 Task: Look for space in San Giorgio a Cremano, Italy from 9th June, 2023 to 16th June, 2023 for 2 adults in price range Rs.8000 to Rs.16000. Place can be entire place with 2 bedrooms having 2 beds and 1 bathroom. Property type can be house, flat, guest house. Booking option can be shelf check-in. Required host language is English.
Action: Mouse moved to (462, 109)
Screenshot: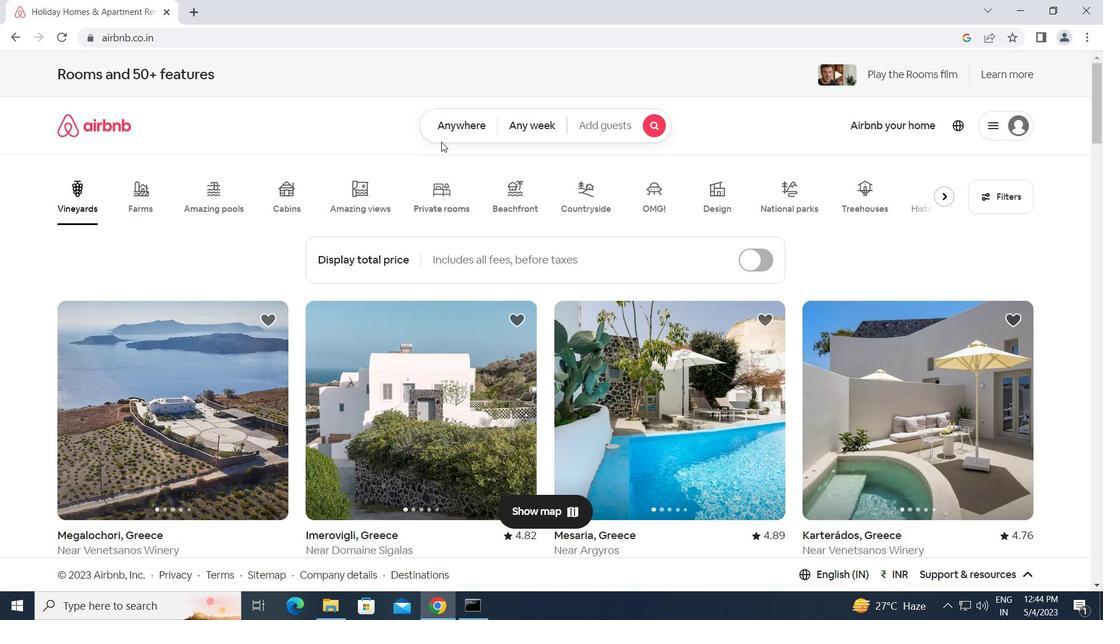 
Action: Mouse pressed left at (462, 109)
Screenshot: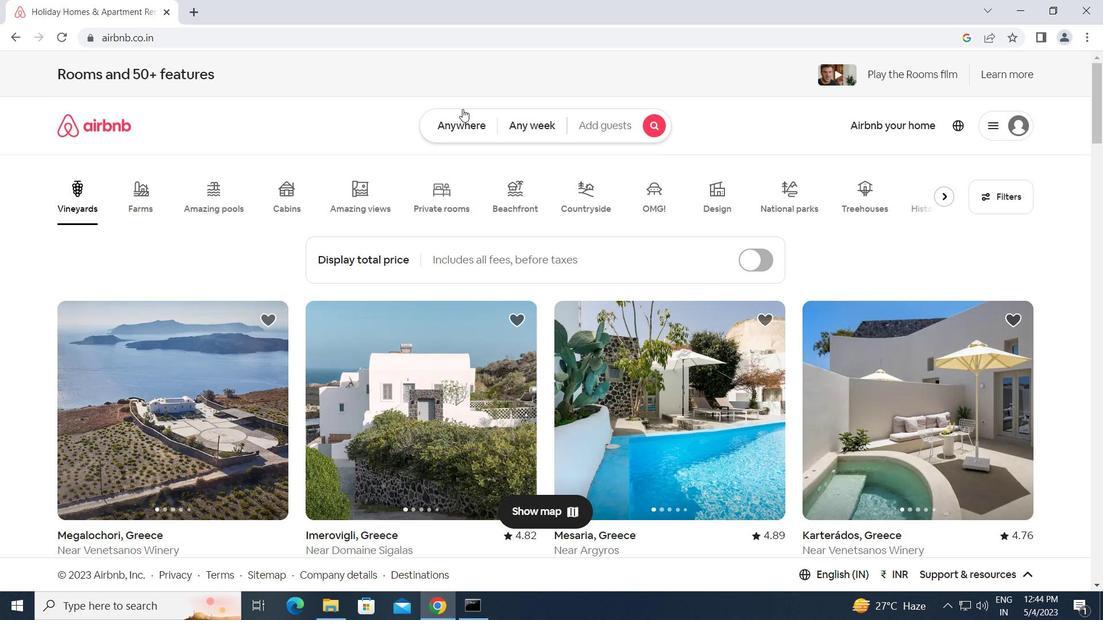 
Action: Mouse moved to (374, 172)
Screenshot: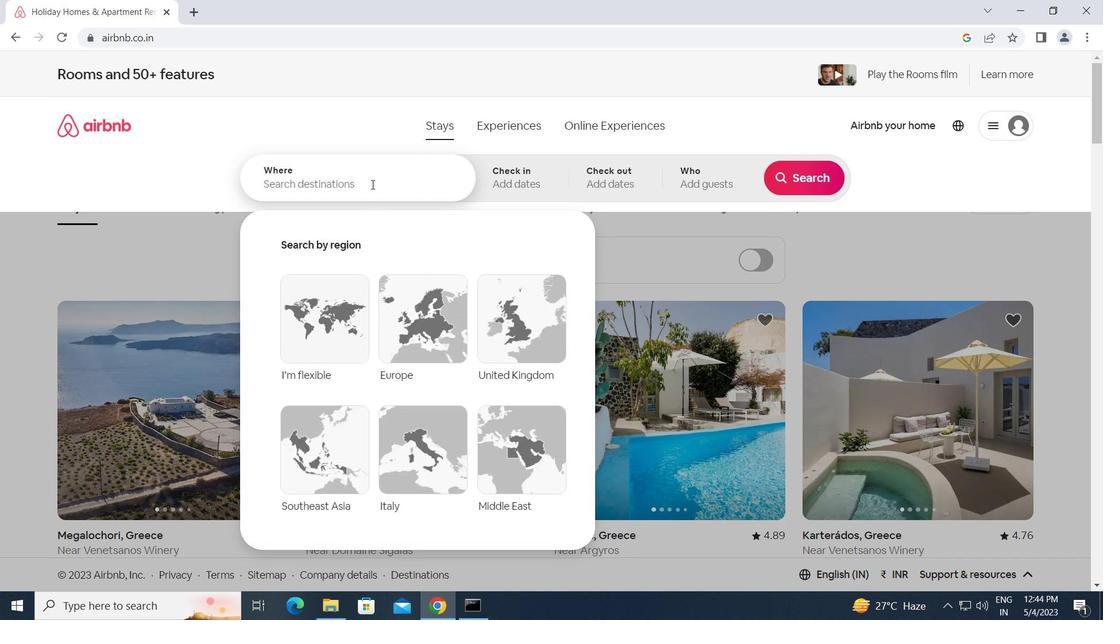
Action: Mouse pressed left at (374, 172)
Screenshot: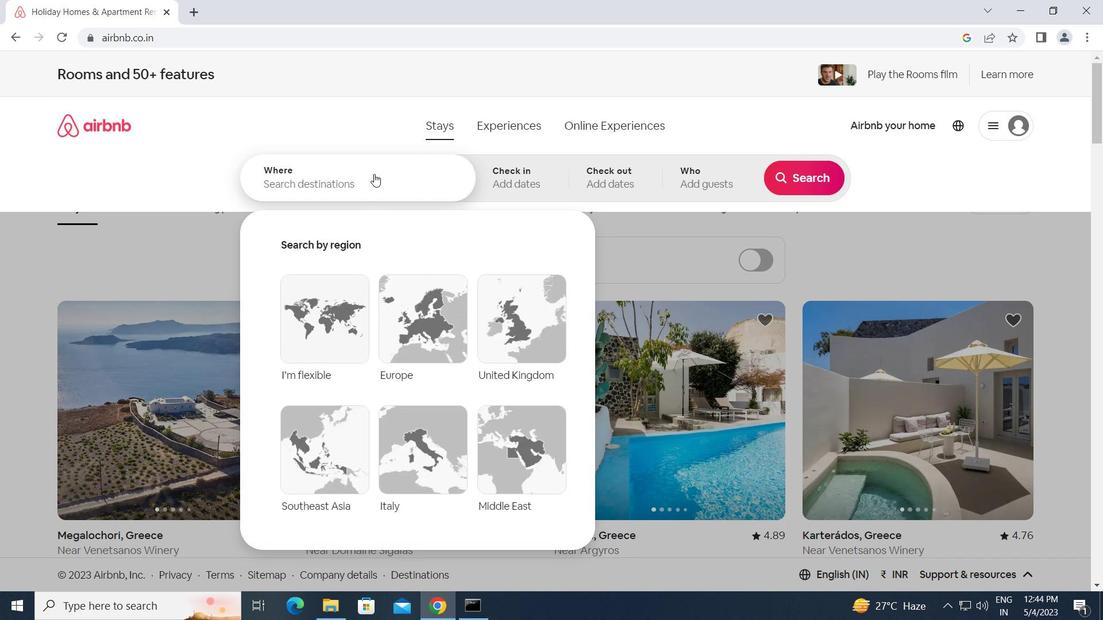
Action: Key pressed s<Key.caps_lock>an<Key.space><Key.caps_lock>g<Key.caps_lock>iorgio<Key.space>a<Key.space><Key.caps_lock>c<Key.caps_lock>remano,<Key.space><Key.caps_lock>i<Key.caps_lock>
Screenshot: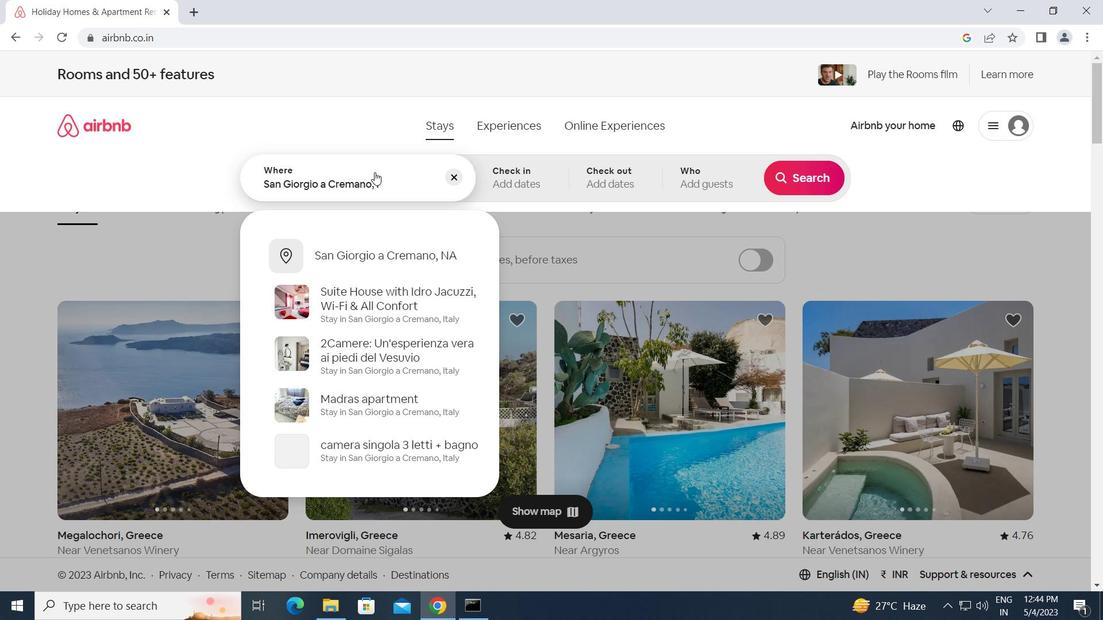 
Action: Mouse moved to (778, 178)
Screenshot: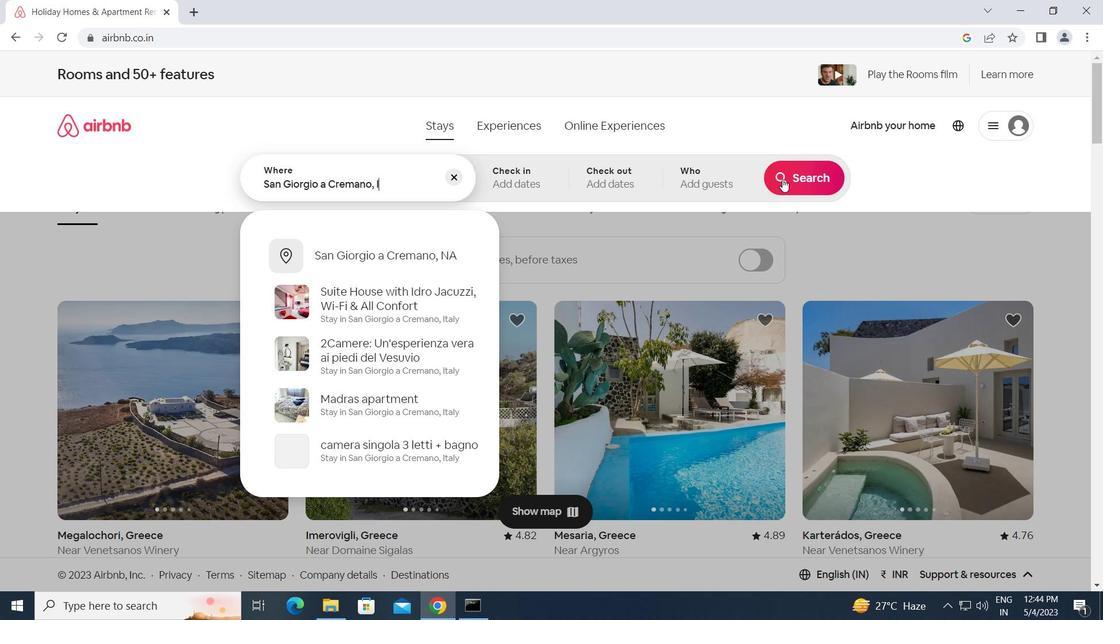 
Action: Key pressed taly<Key.enter>
Screenshot: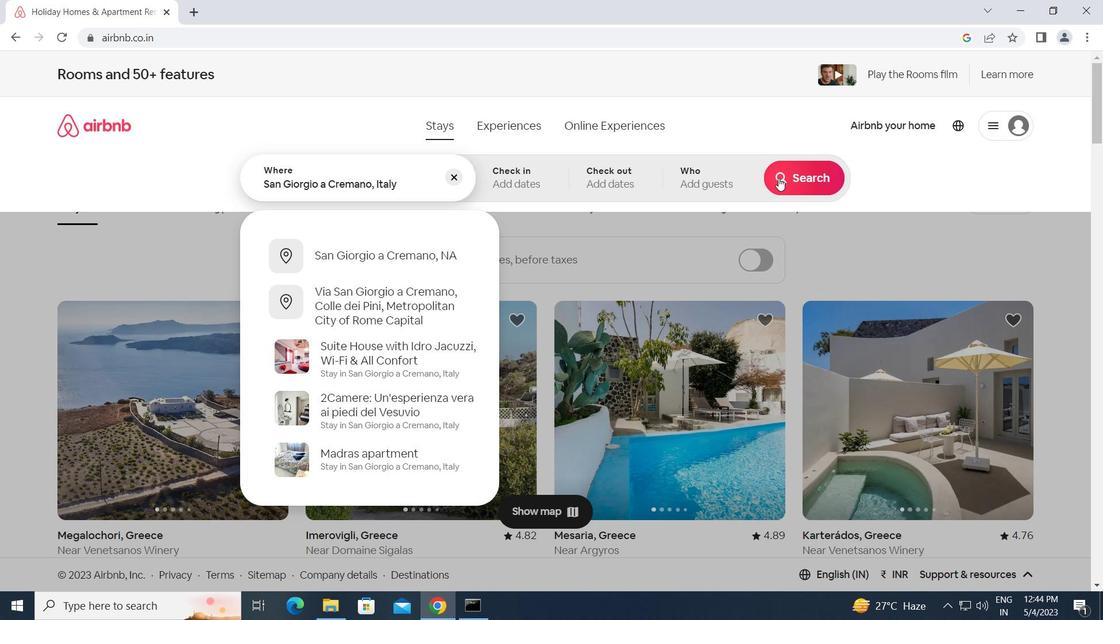 
Action: Mouse moved to (753, 390)
Screenshot: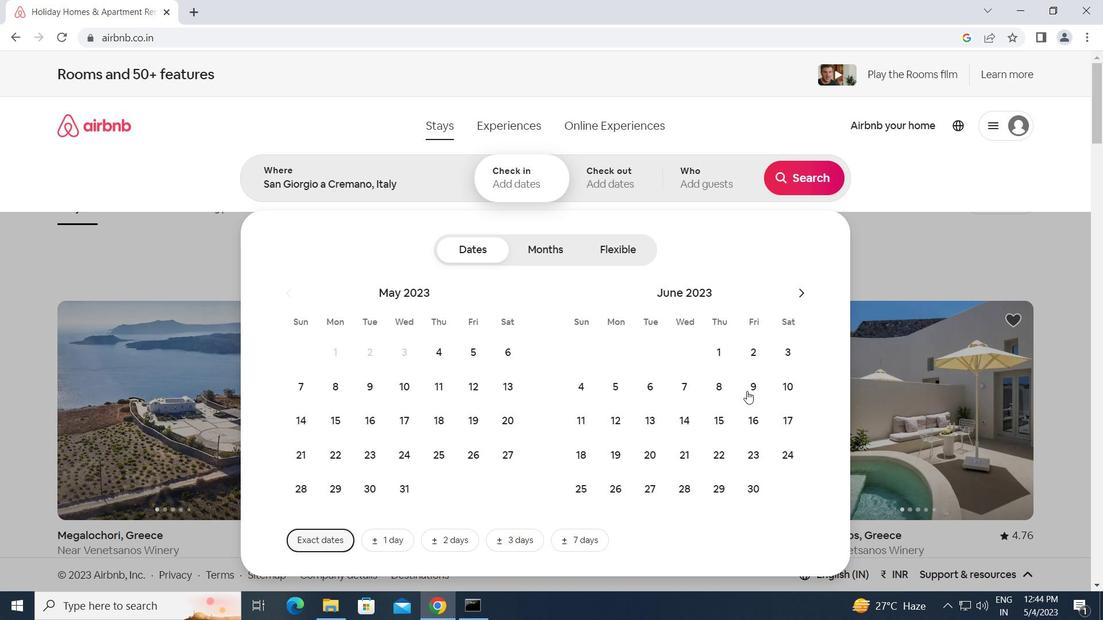 
Action: Mouse pressed left at (753, 390)
Screenshot: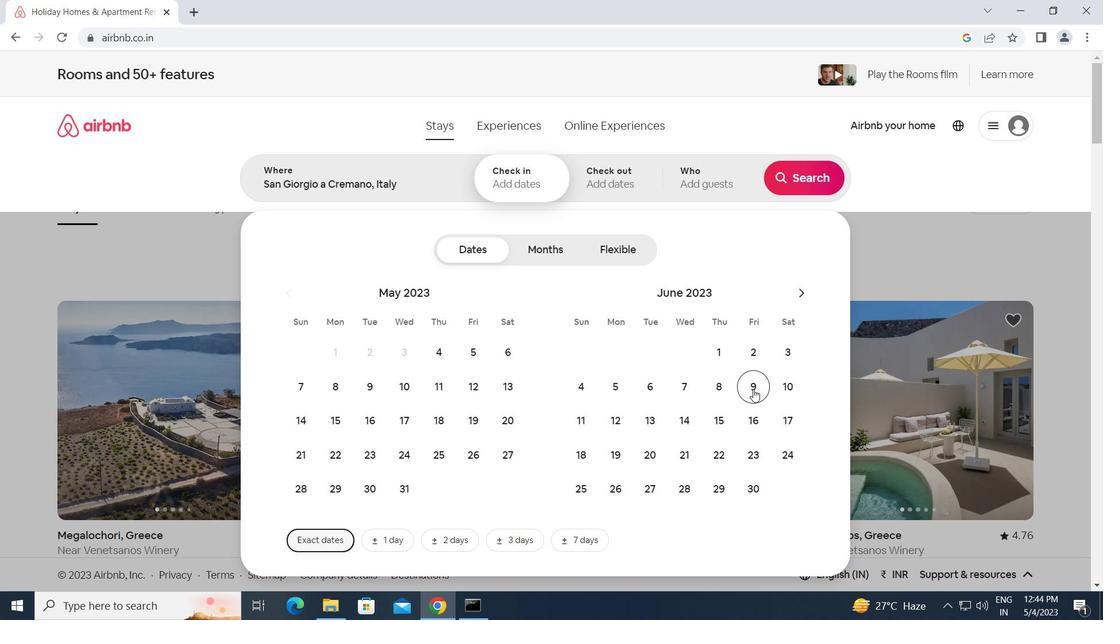 
Action: Mouse moved to (749, 418)
Screenshot: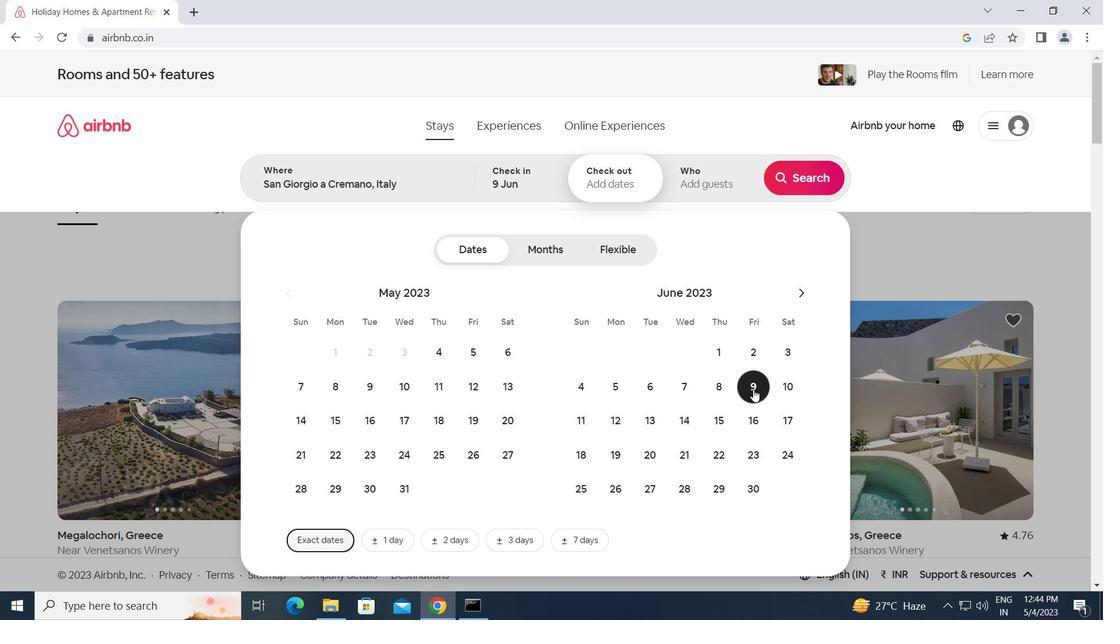
Action: Mouse pressed left at (749, 418)
Screenshot: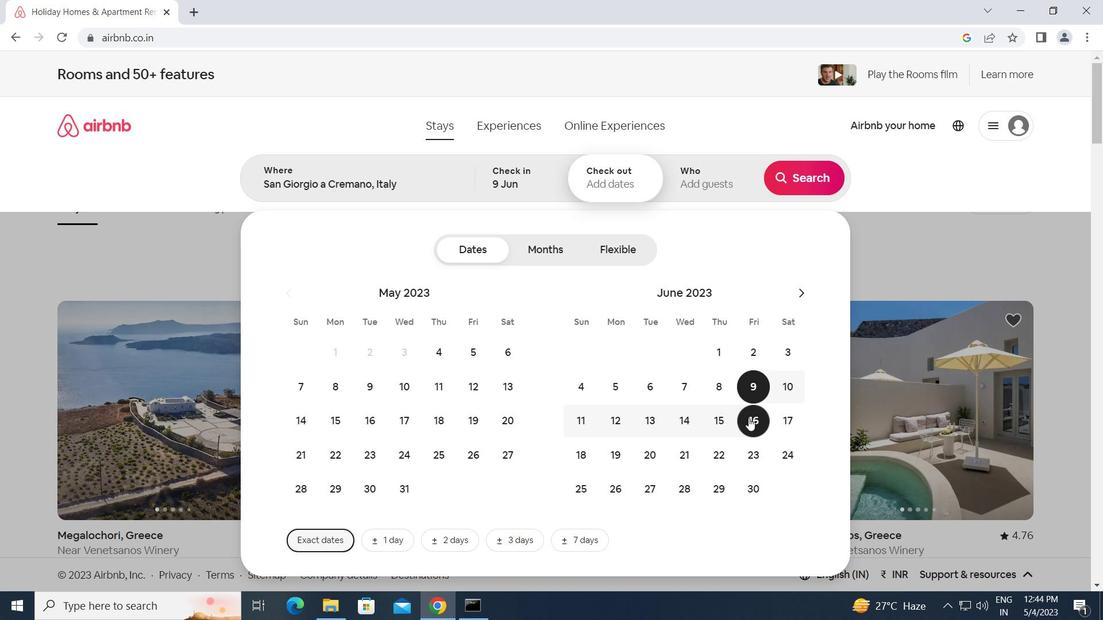 
Action: Mouse moved to (731, 176)
Screenshot: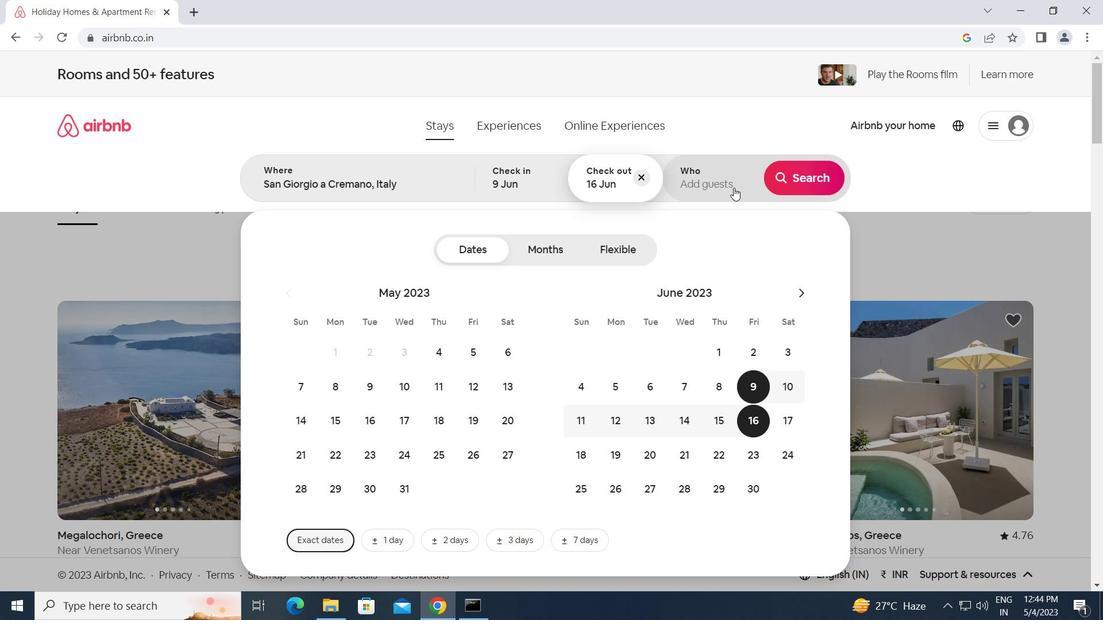 
Action: Mouse pressed left at (731, 176)
Screenshot: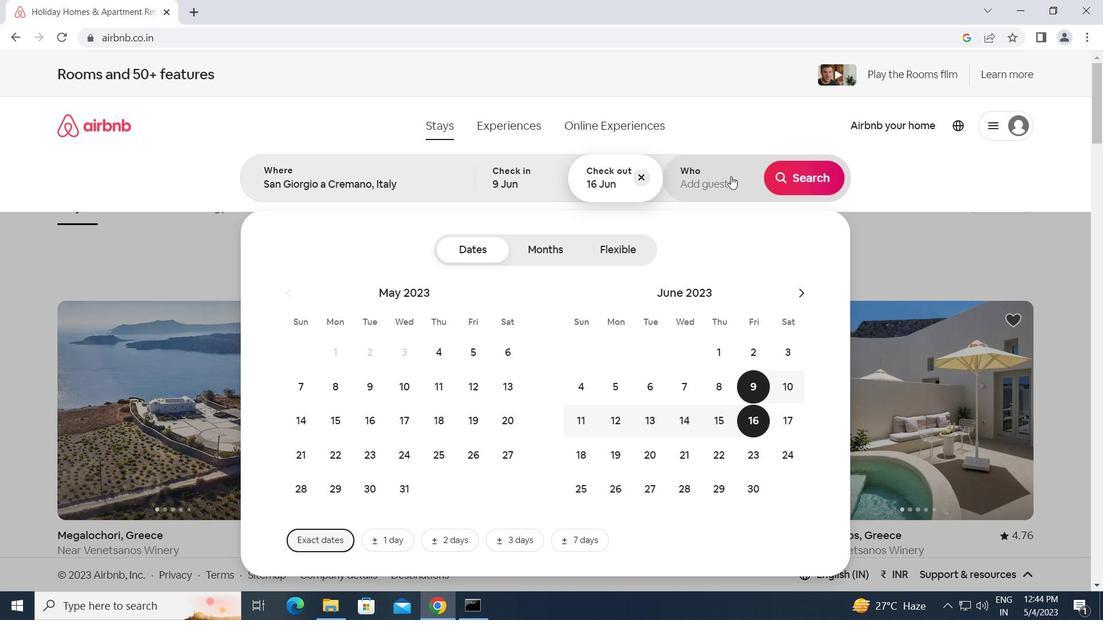 
Action: Mouse moved to (803, 254)
Screenshot: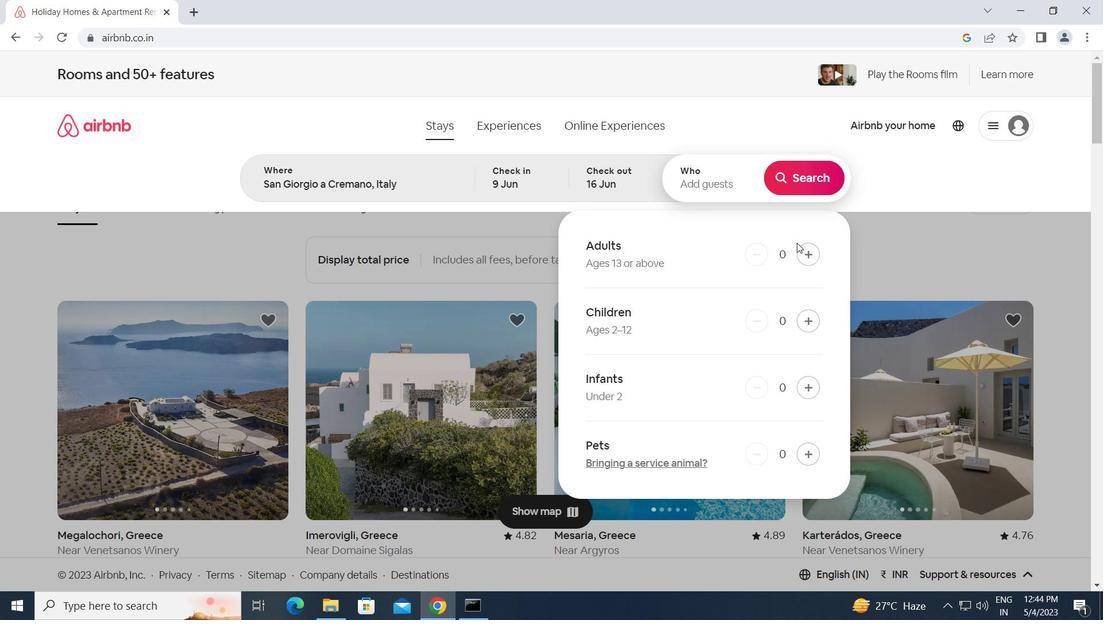 
Action: Mouse pressed left at (803, 254)
Screenshot: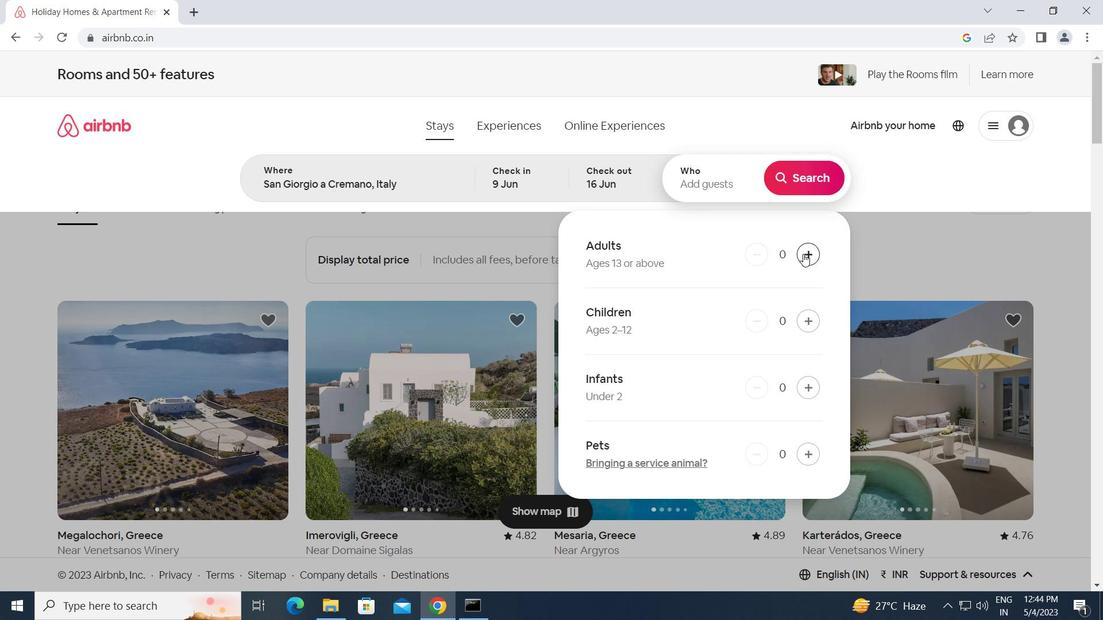 
Action: Mouse pressed left at (803, 254)
Screenshot: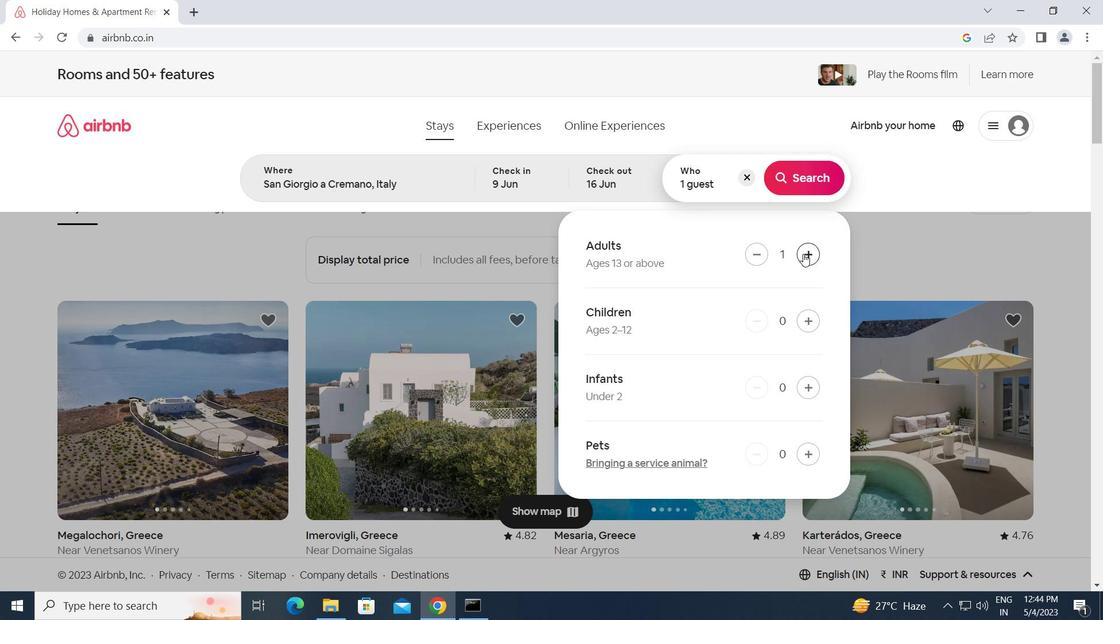 
Action: Mouse moved to (809, 178)
Screenshot: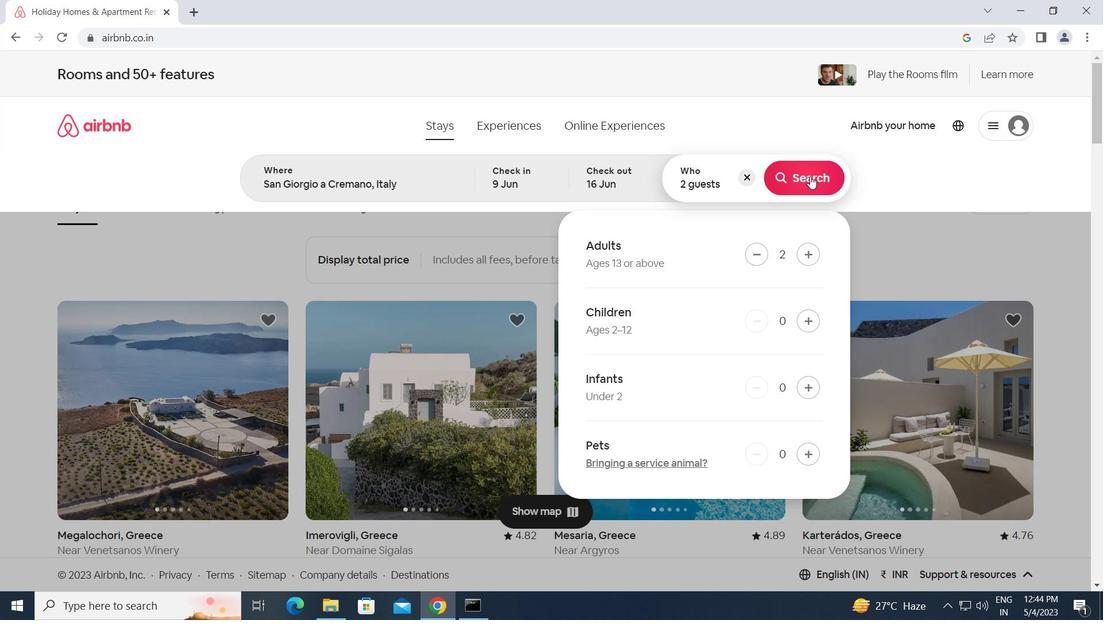 
Action: Mouse pressed left at (809, 178)
Screenshot: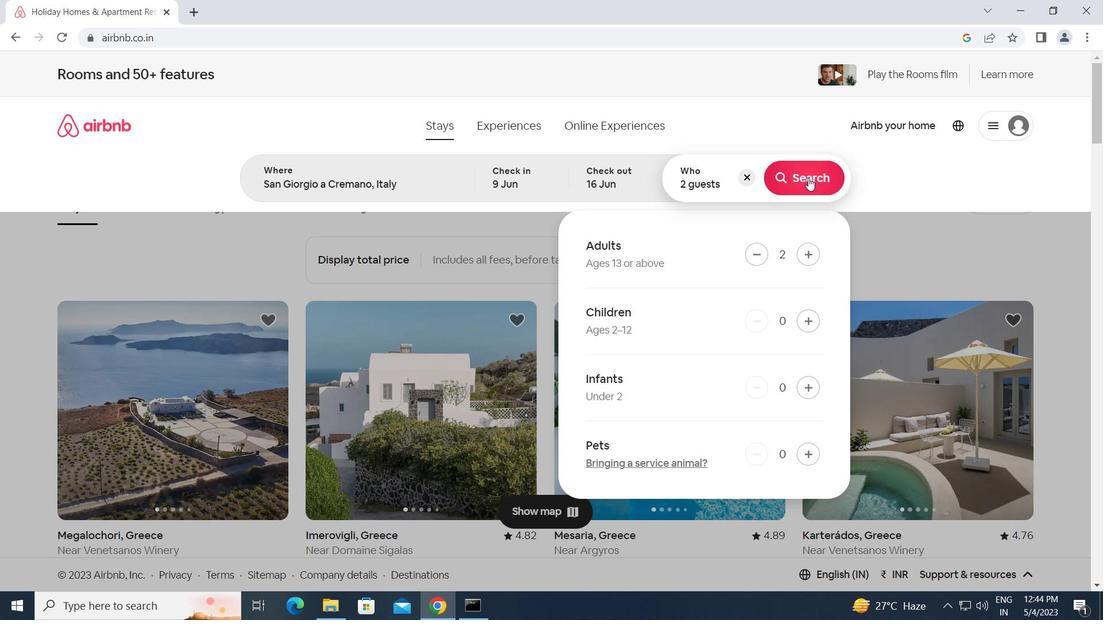
Action: Mouse moved to (1044, 139)
Screenshot: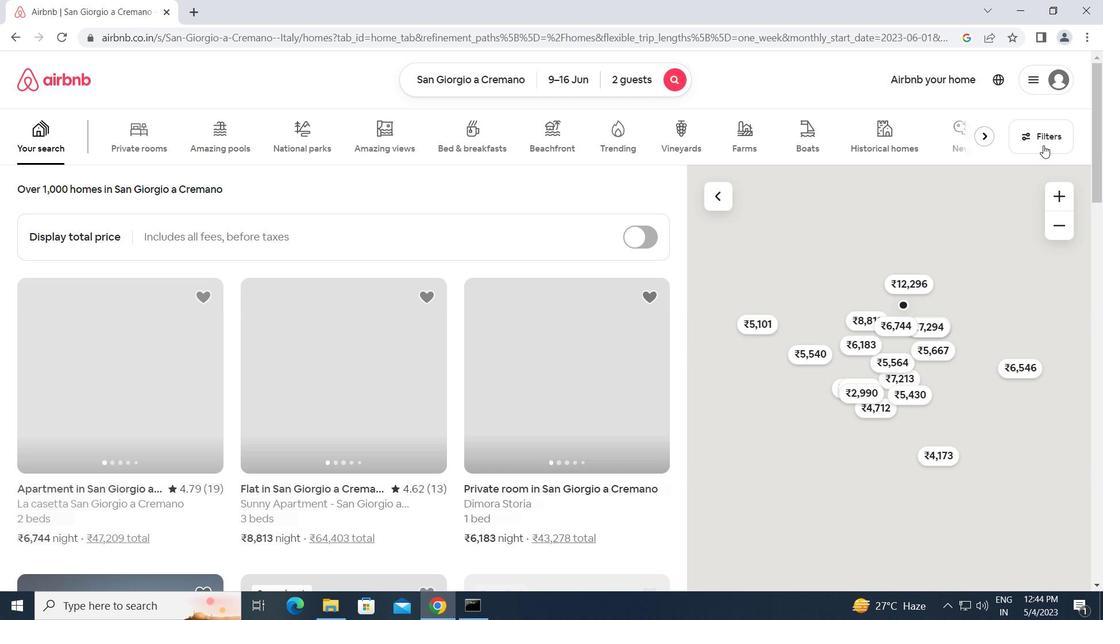 
Action: Mouse pressed left at (1044, 139)
Screenshot: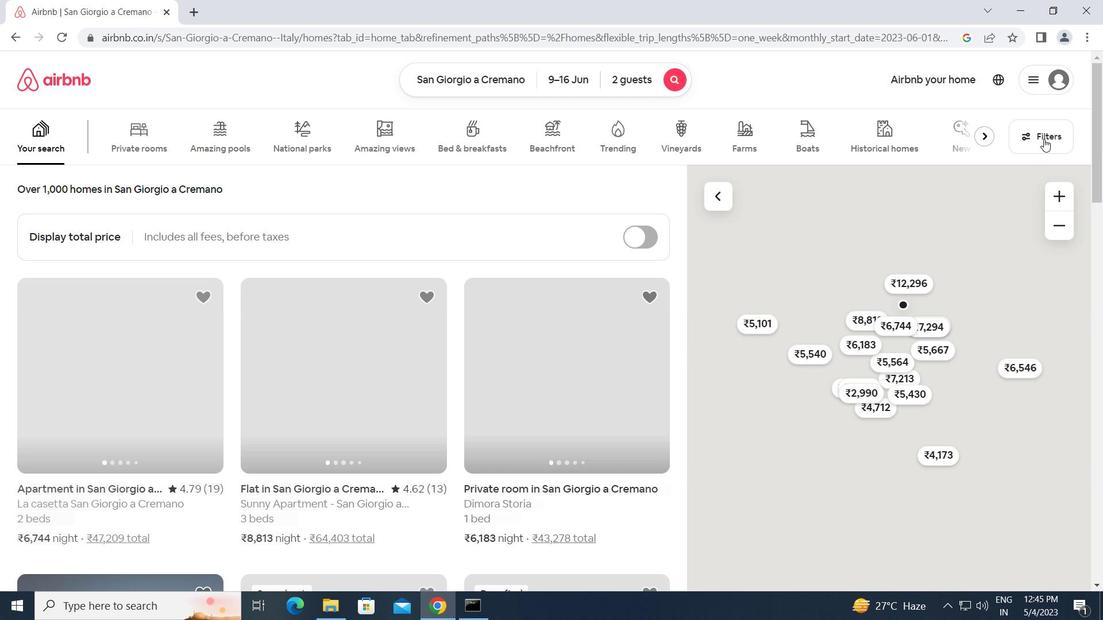 
Action: Mouse moved to (374, 322)
Screenshot: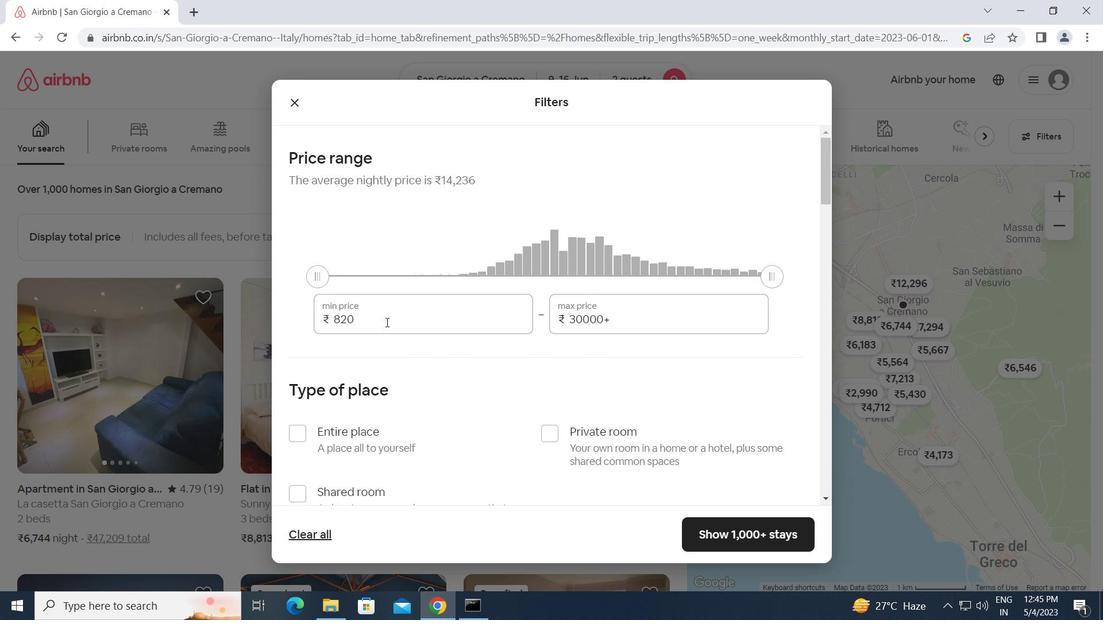 
Action: Mouse pressed left at (374, 322)
Screenshot: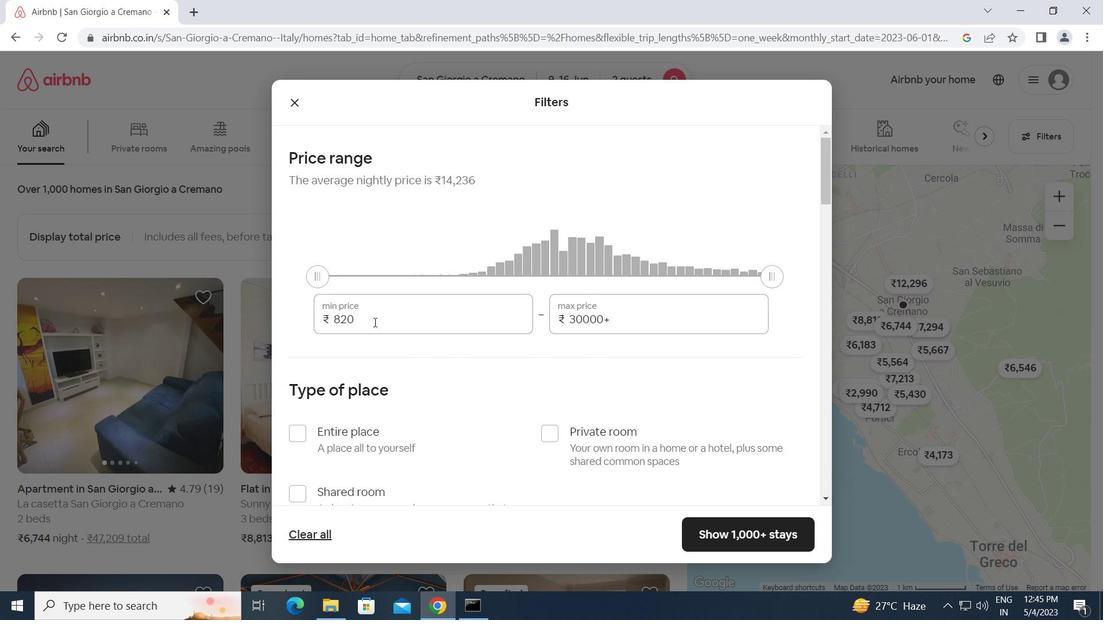 
Action: Mouse moved to (312, 320)
Screenshot: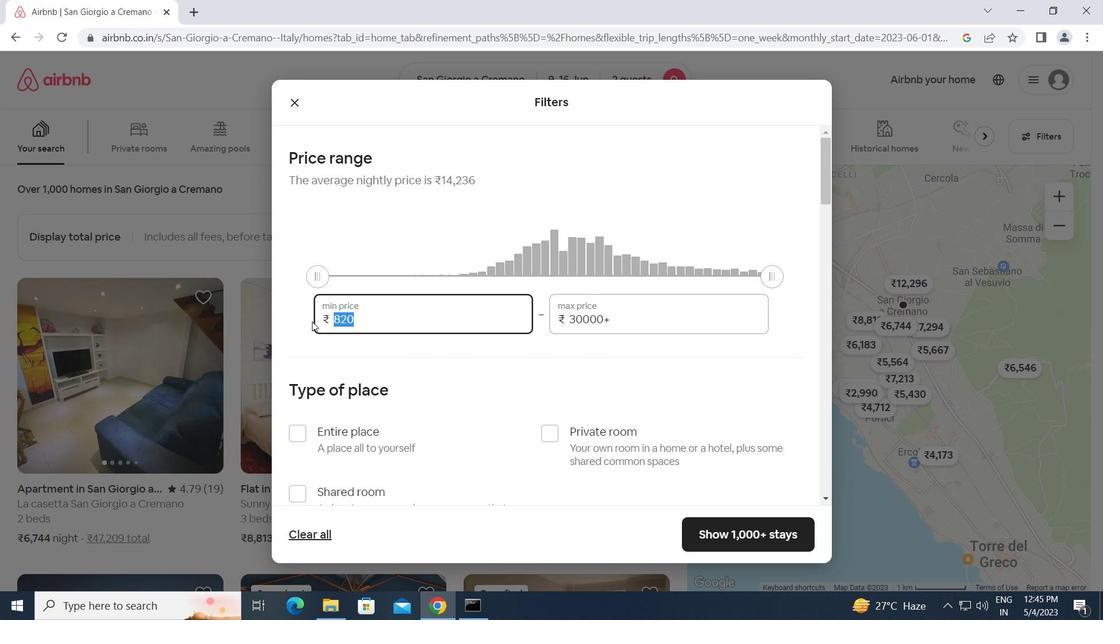 
Action: Key pressed 8000
Screenshot: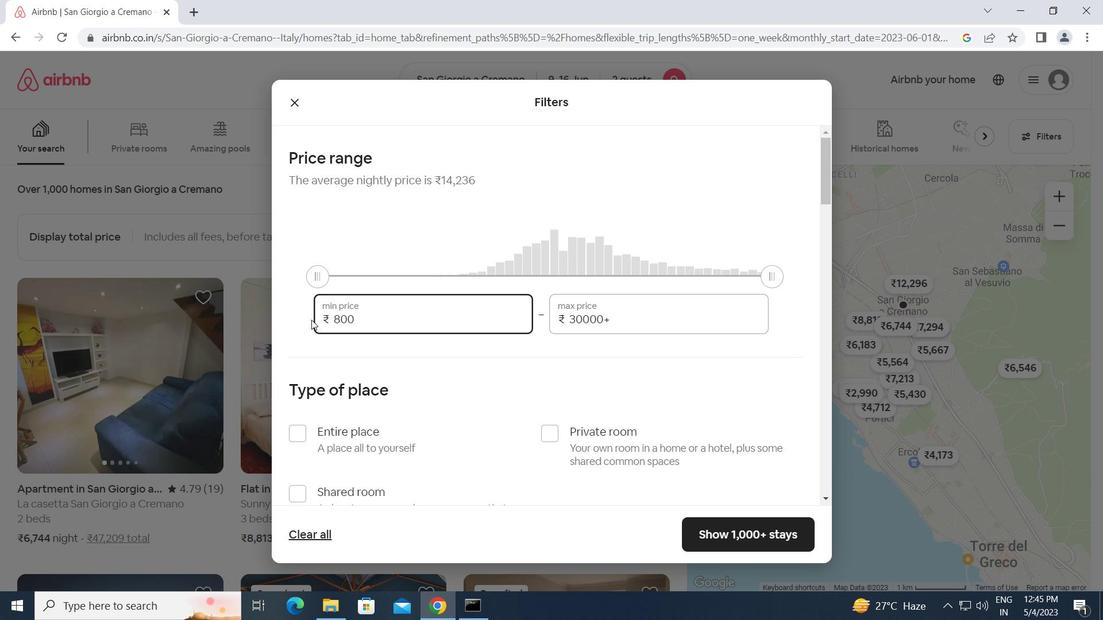
Action: Mouse moved to (311, 320)
Screenshot: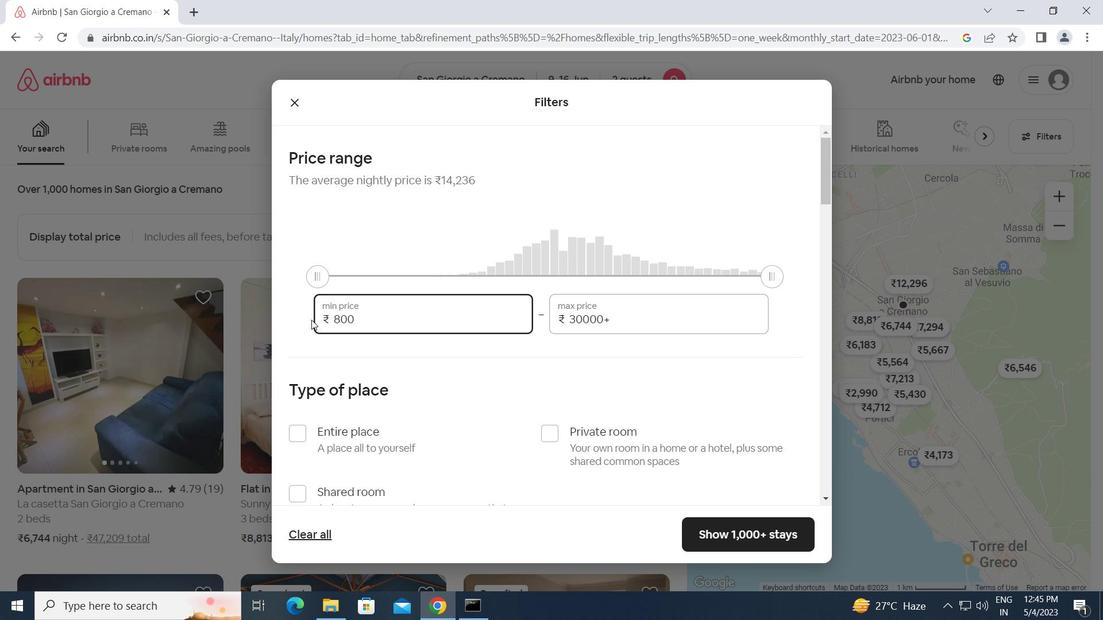 
Action: Key pressed <Key.tab>16<Key.backspace><Key.backspace><Key.backspace><Key.backspace><Key.backspace><Key.backspace><Key.backspace><Key.backspace><Key.backspace><Key.backspace><Key.backspace><Key.backspace><Key.backspace><Key.backspace>16000
Screenshot: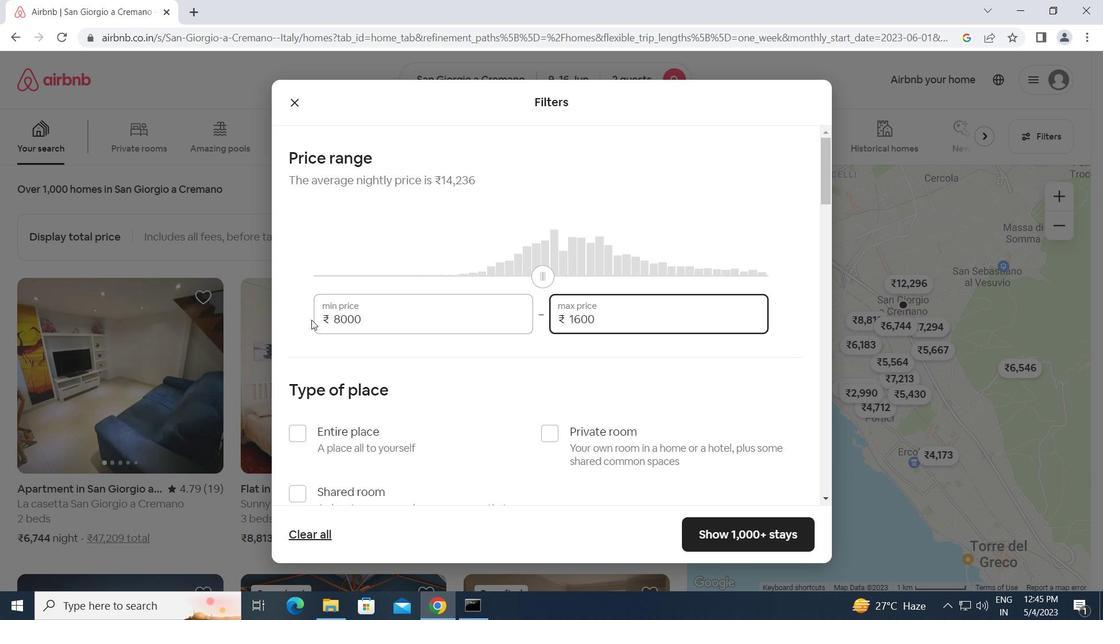 
Action: Mouse moved to (371, 383)
Screenshot: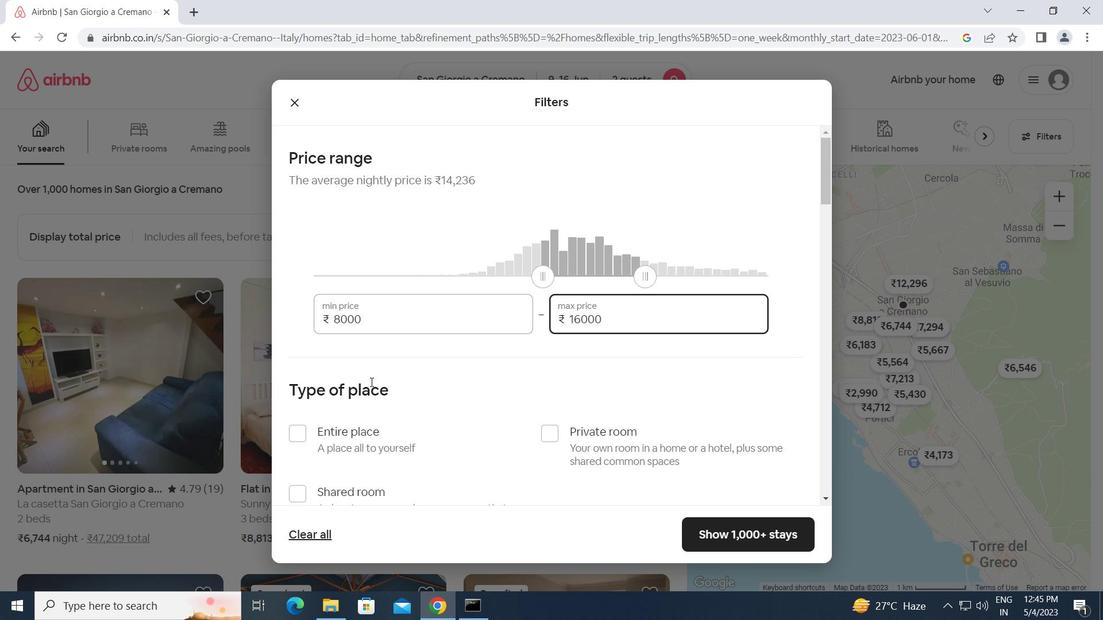 
Action: Mouse scrolled (371, 382) with delta (0, 0)
Screenshot: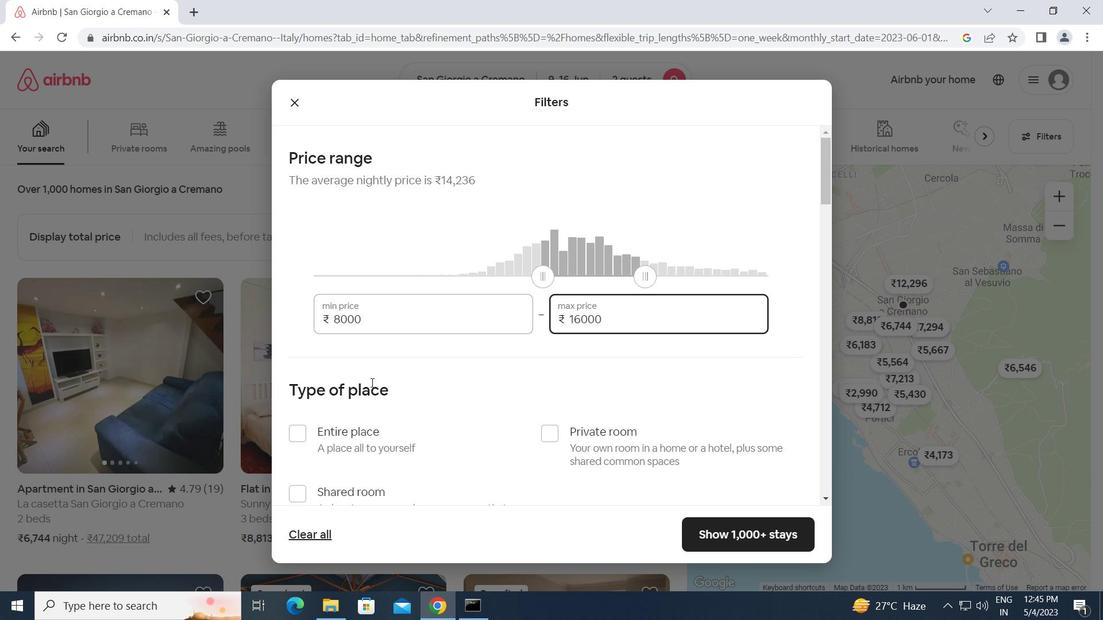 
Action: Mouse moved to (292, 355)
Screenshot: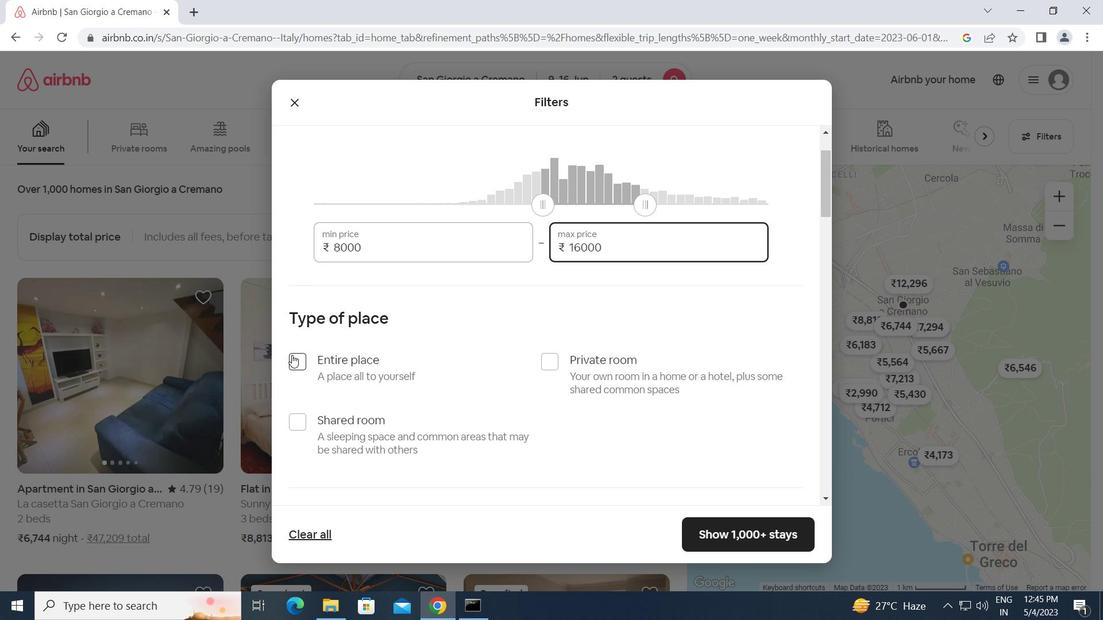 
Action: Mouse pressed left at (292, 355)
Screenshot: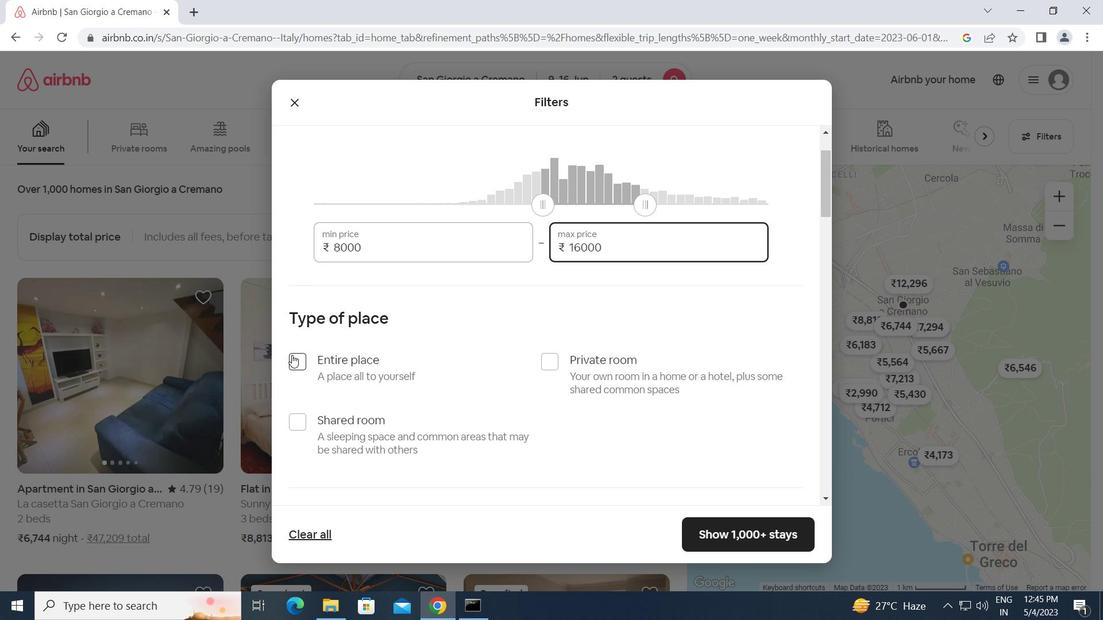 
Action: Mouse moved to (448, 394)
Screenshot: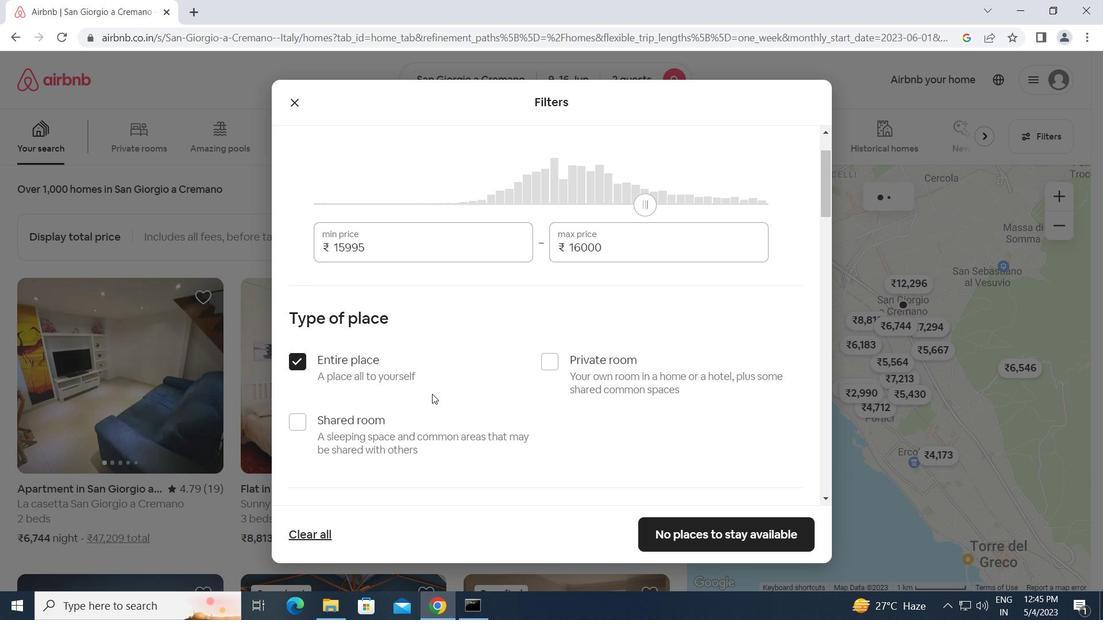 
Action: Mouse scrolled (448, 394) with delta (0, 0)
Screenshot: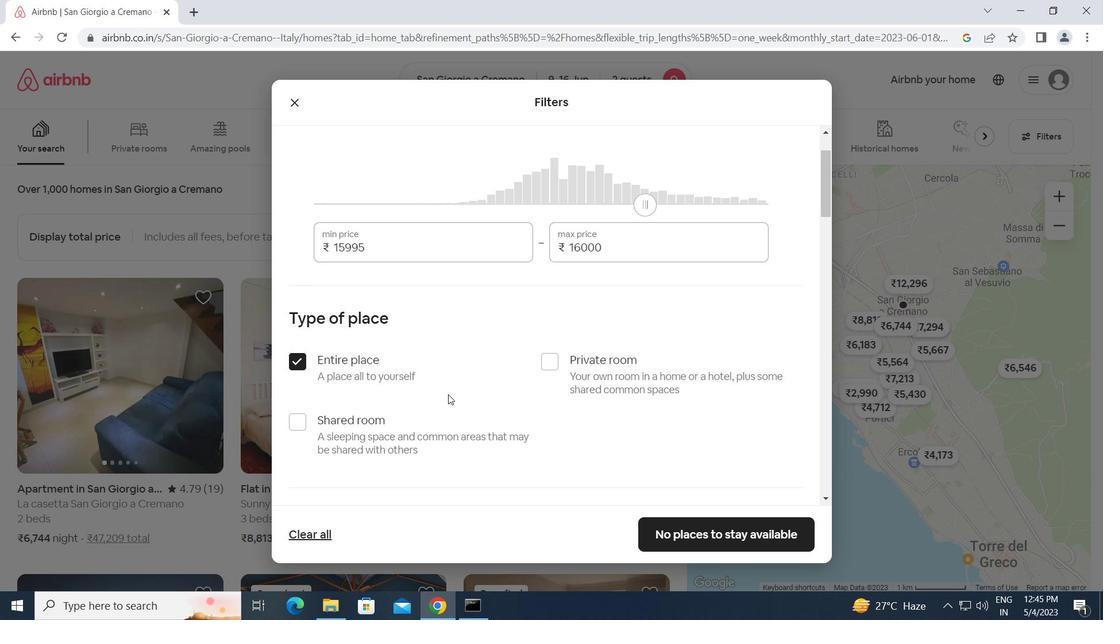 
Action: Mouse scrolled (448, 394) with delta (0, 0)
Screenshot: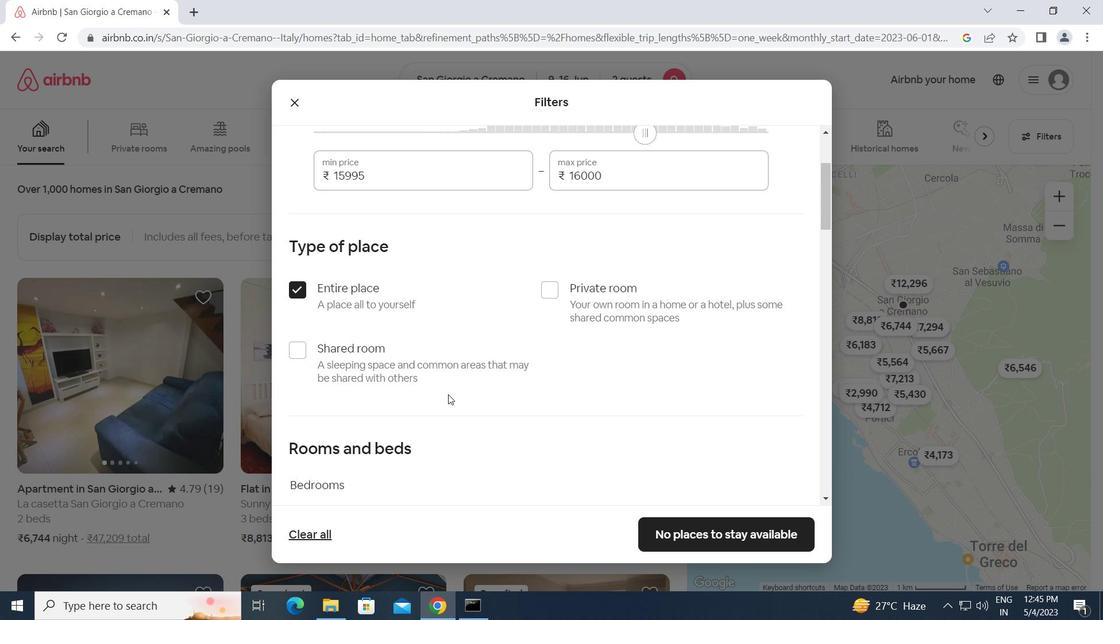 
Action: Mouse scrolled (448, 394) with delta (0, 0)
Screenshot: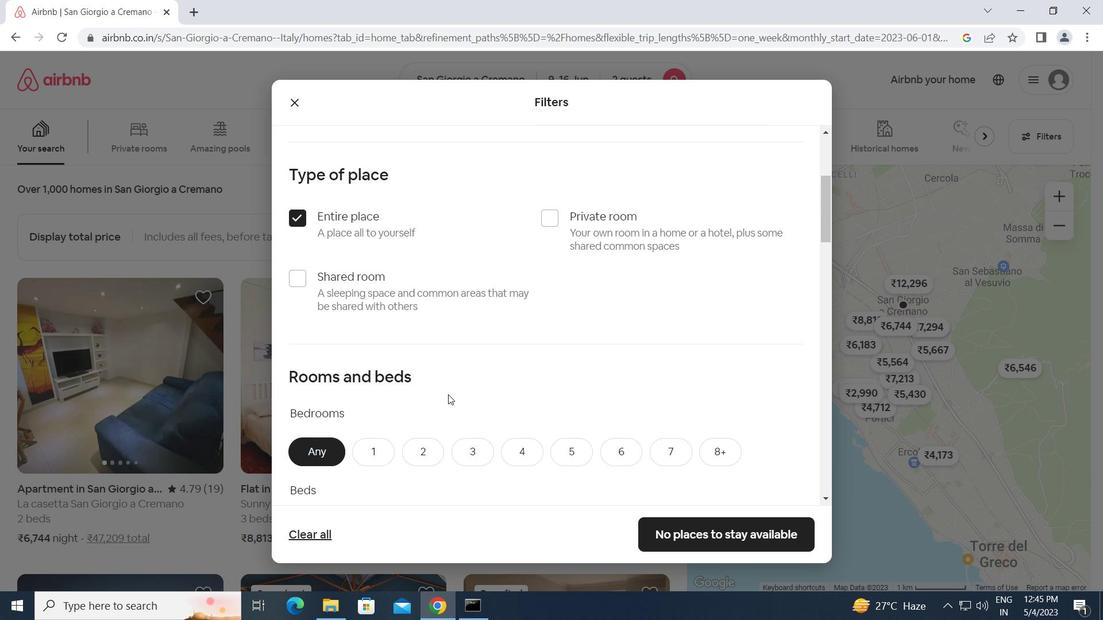 
Action: Mouse moved to (429, 384)
Screenshot: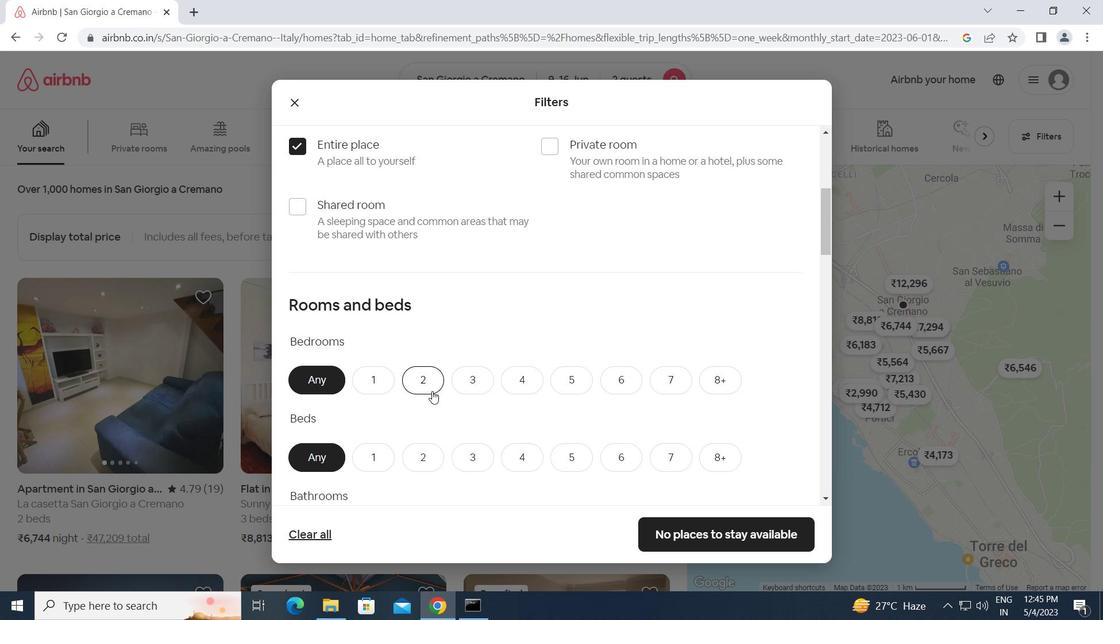 
Action: Mouse pressed left at (429, 384)
Screenshot: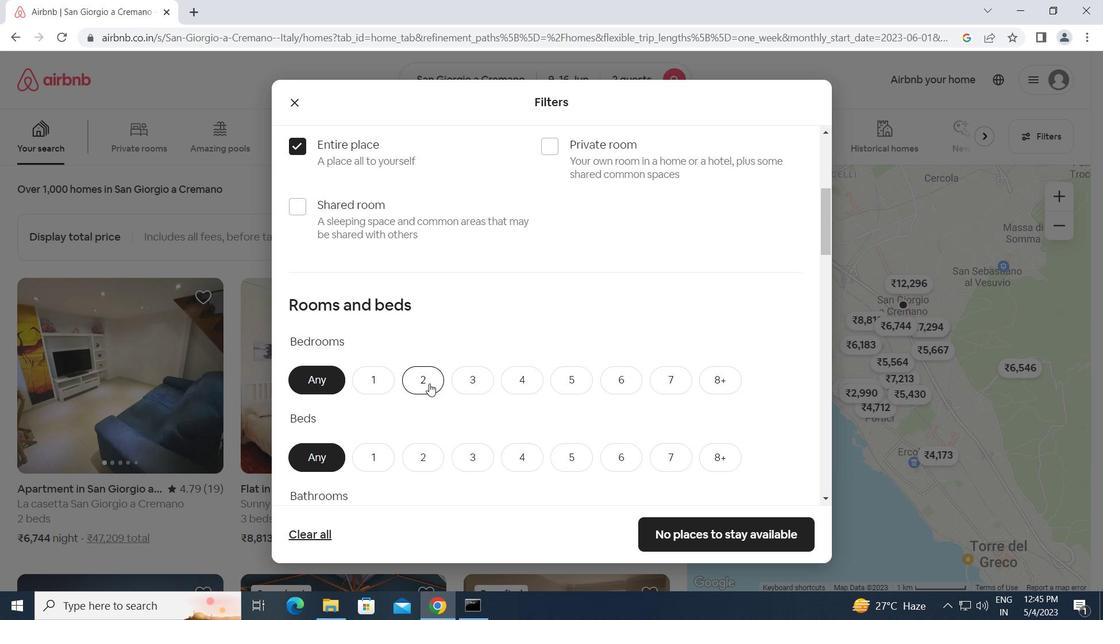
Action: Mouse moved to (413, 454)
Screenshot: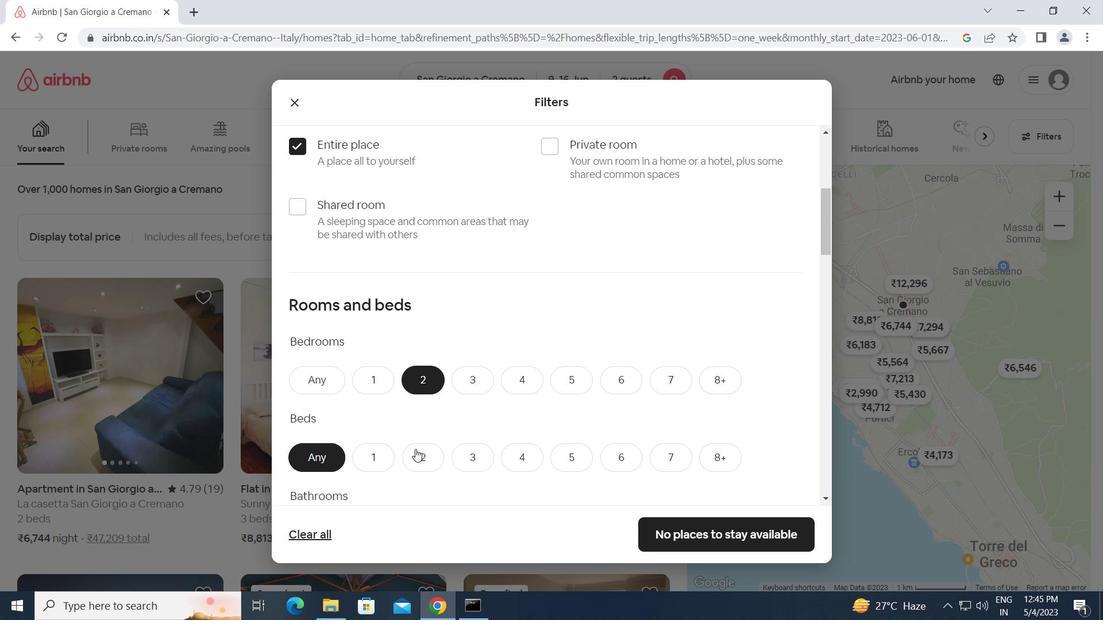 
Action: Mouse pressed left at (413, 454)
Screenshot: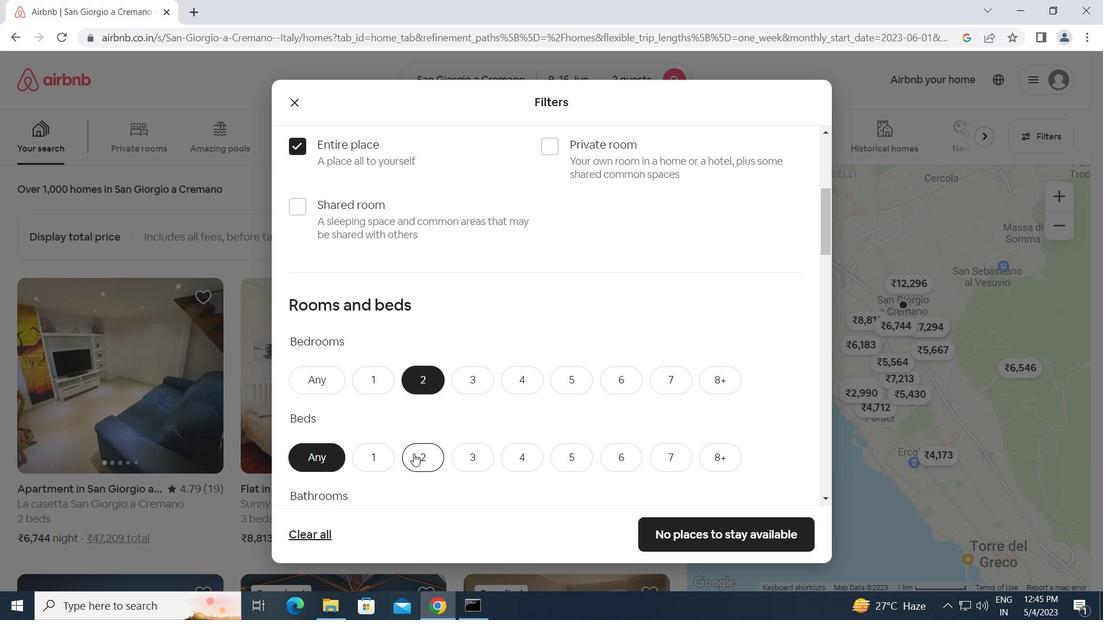 
Action: Mouse scrolled (413, 453) with delta (0, 0)
Screenshot: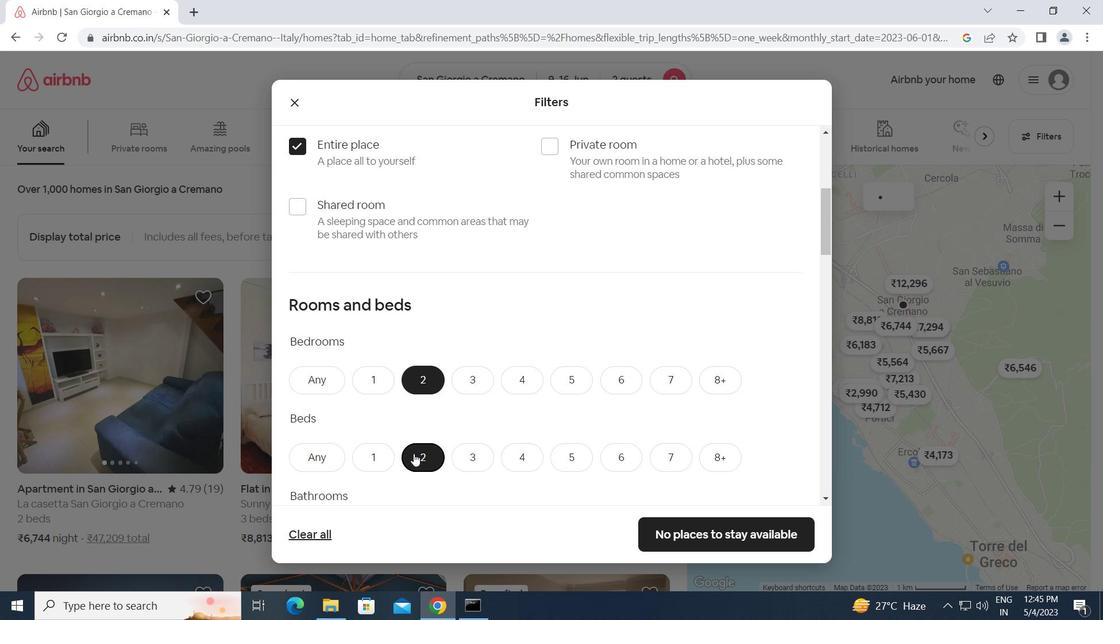 
Action: Mouse scrolled (413, 453) with delta (0, 0)
Screenshot: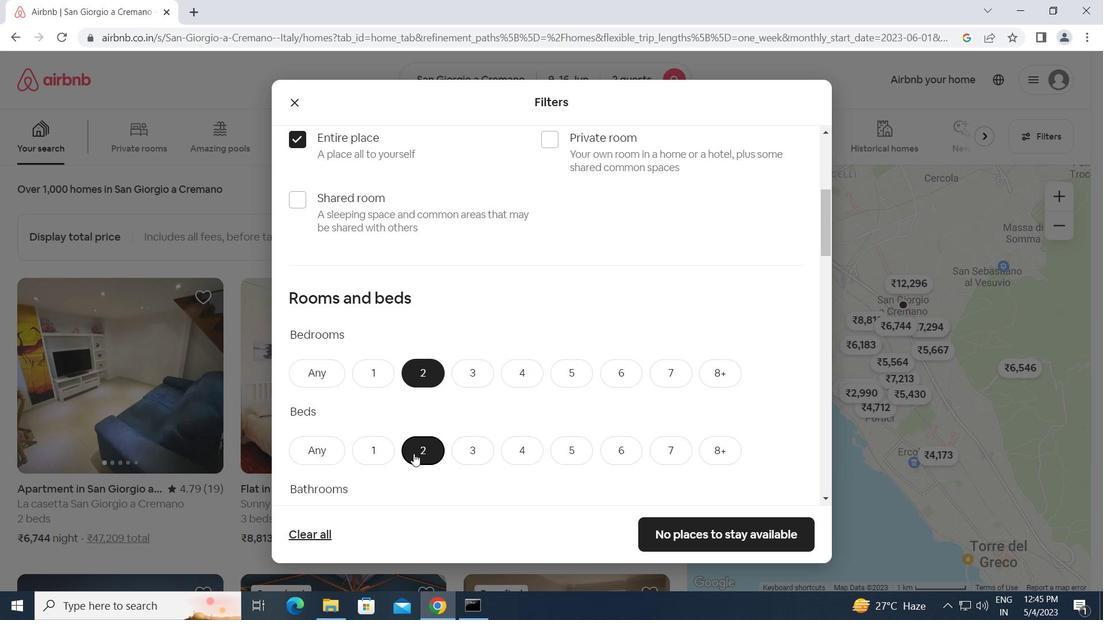
Action: Mouse moved to (369, 390)
Screenshot: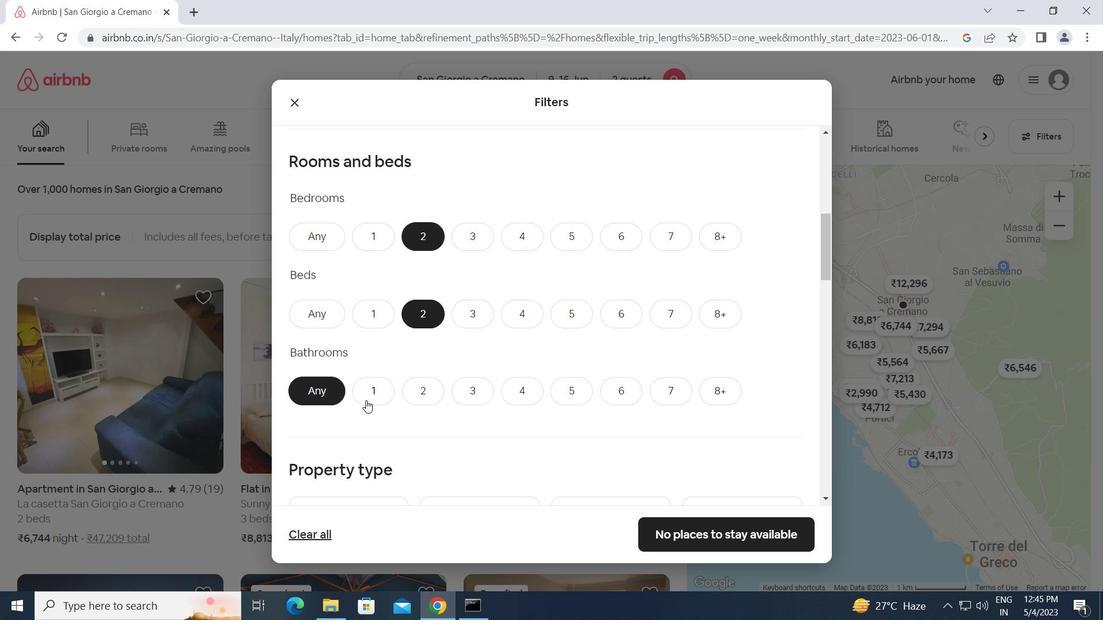 
Action: Mouse pressed left at (369, 390)
Screenshot: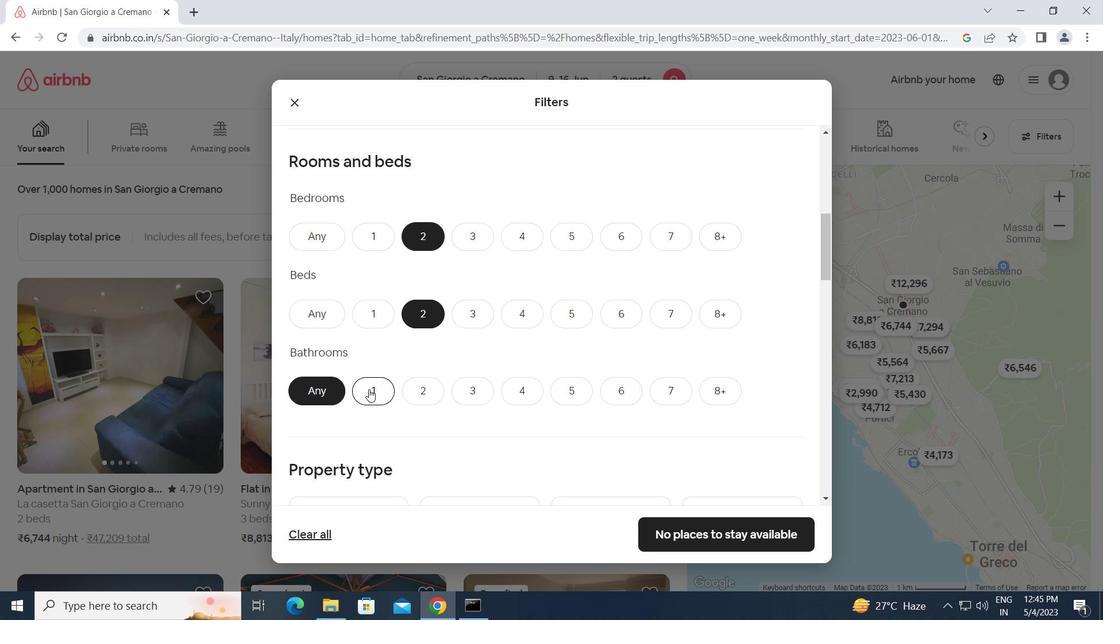 
Action: Mouse moved to (403, 425)
Screenshot: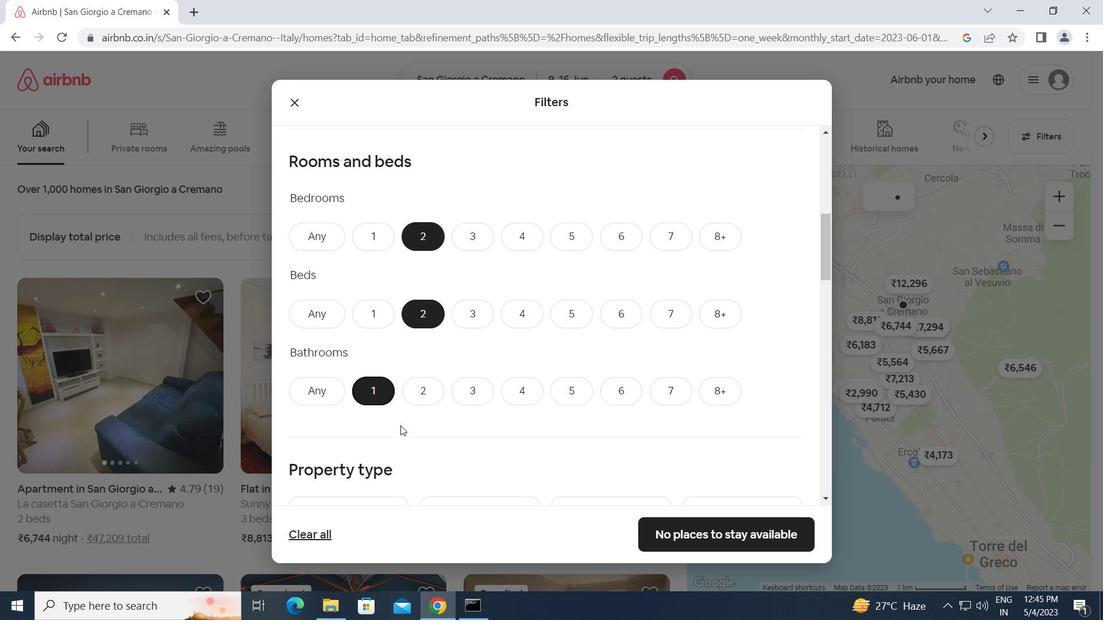 
Action: Mouse scrolled (403, 425) with delta (0, 0)
Screenshot: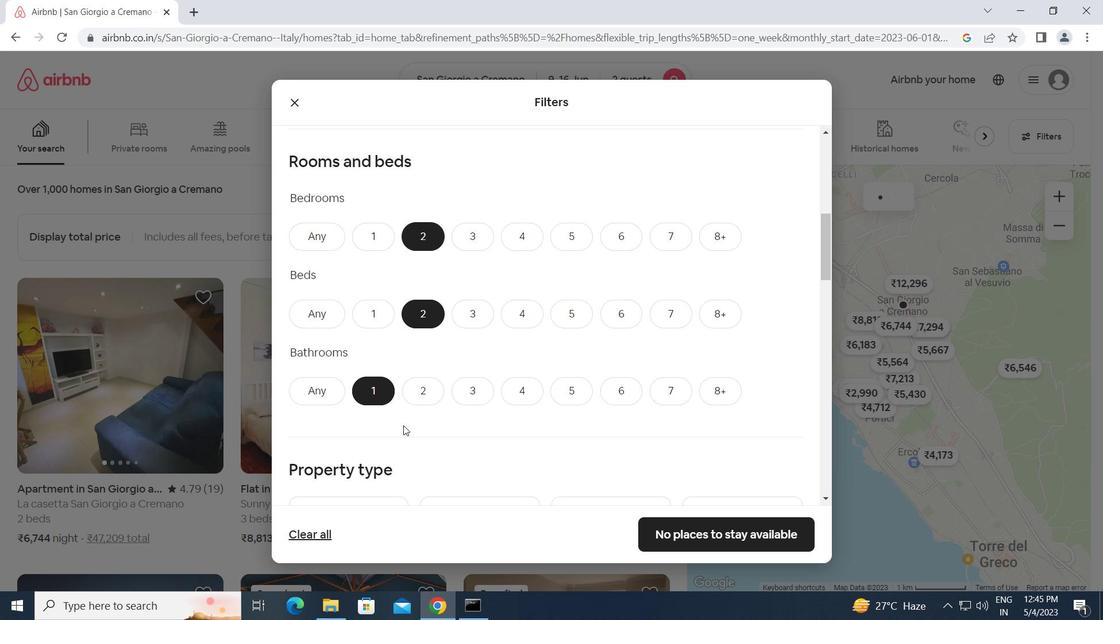 
Action: Mouse scrolled (403, 425) with delta (0, 0)
Screenshot: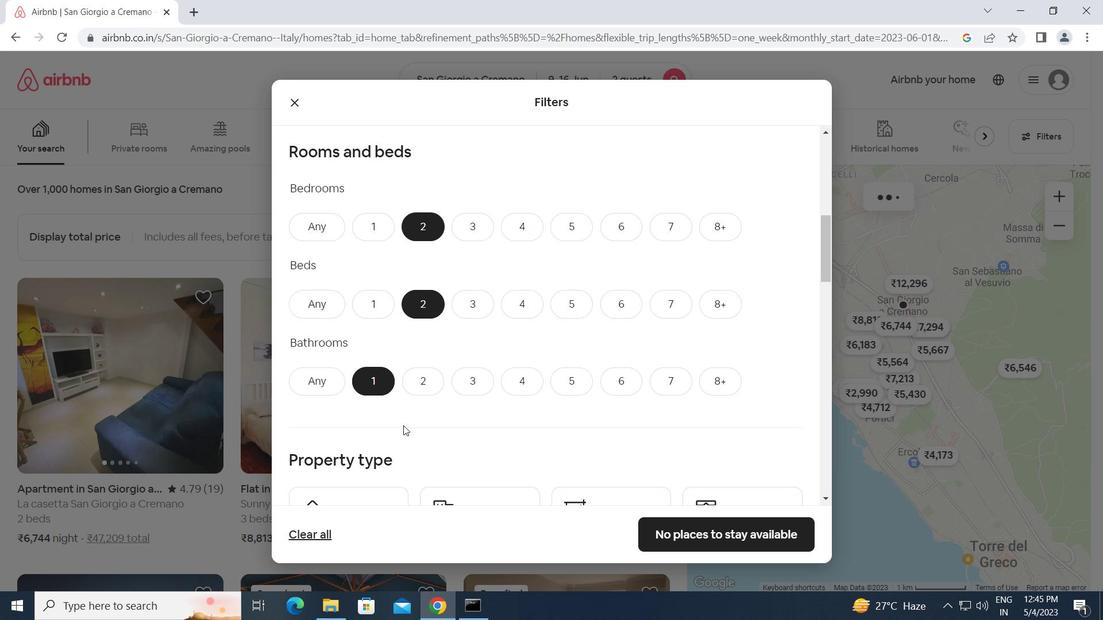 
Action: Mouse moved to (354, 424)
Screenshot: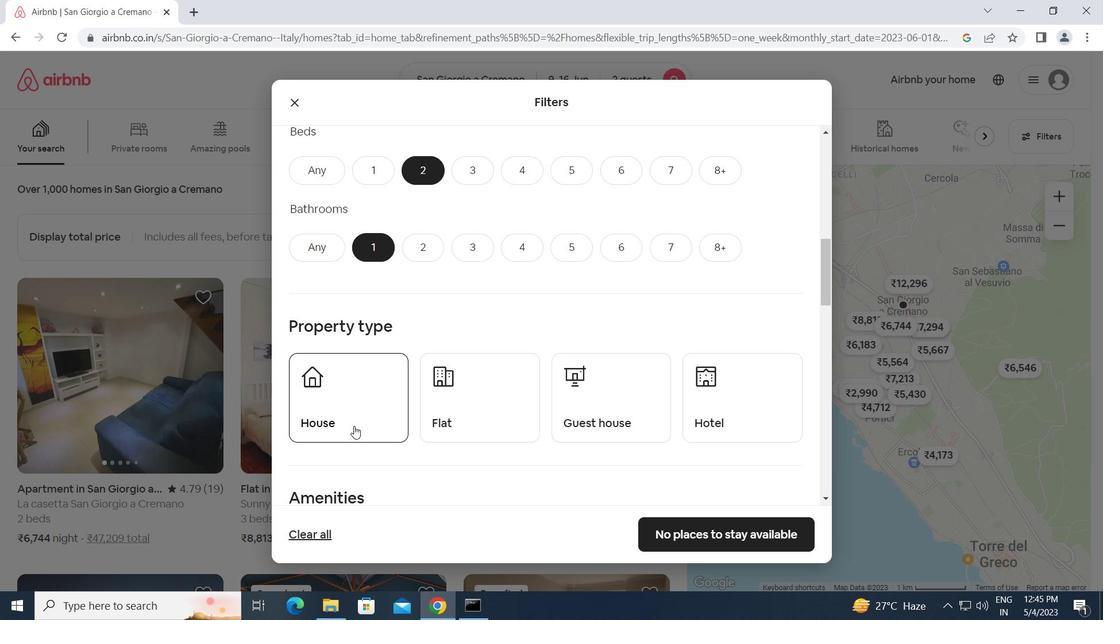 
Action: Mouse pressed left at (354, 424)
Screenshot: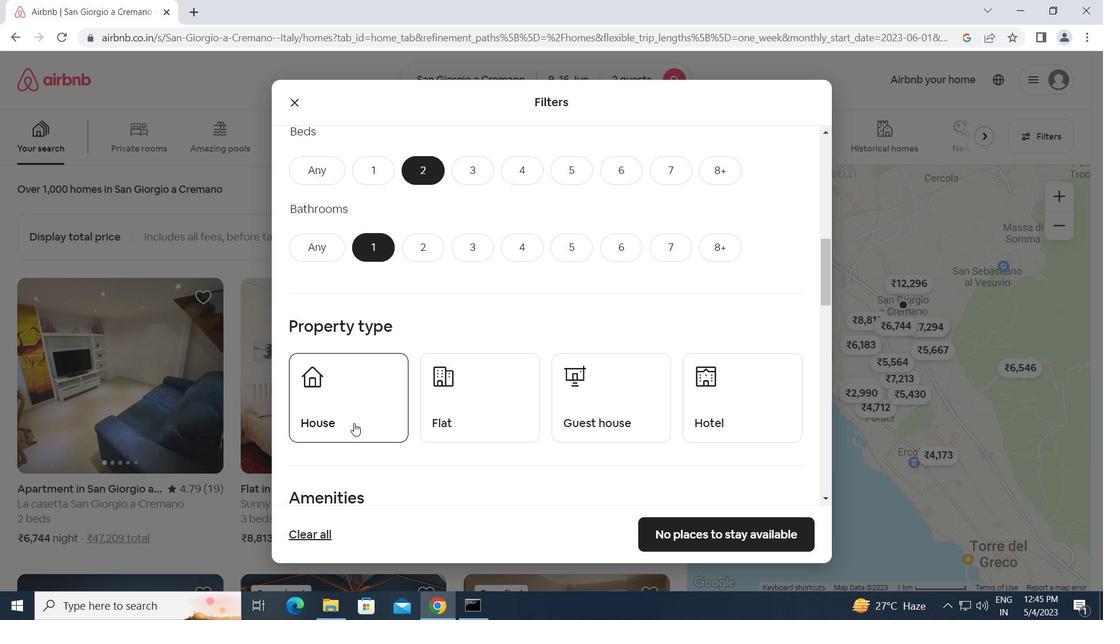 
Action: Mouse moved to (458, 411)
Screenshot: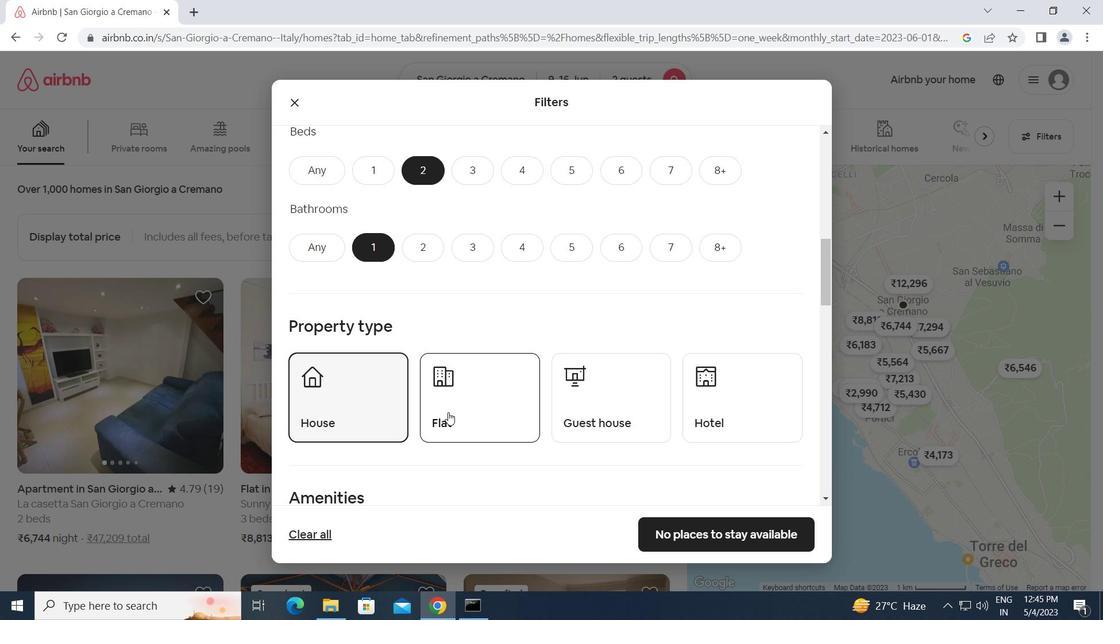 
Action: Mouse pressed left at (458, 411)
Screenshot: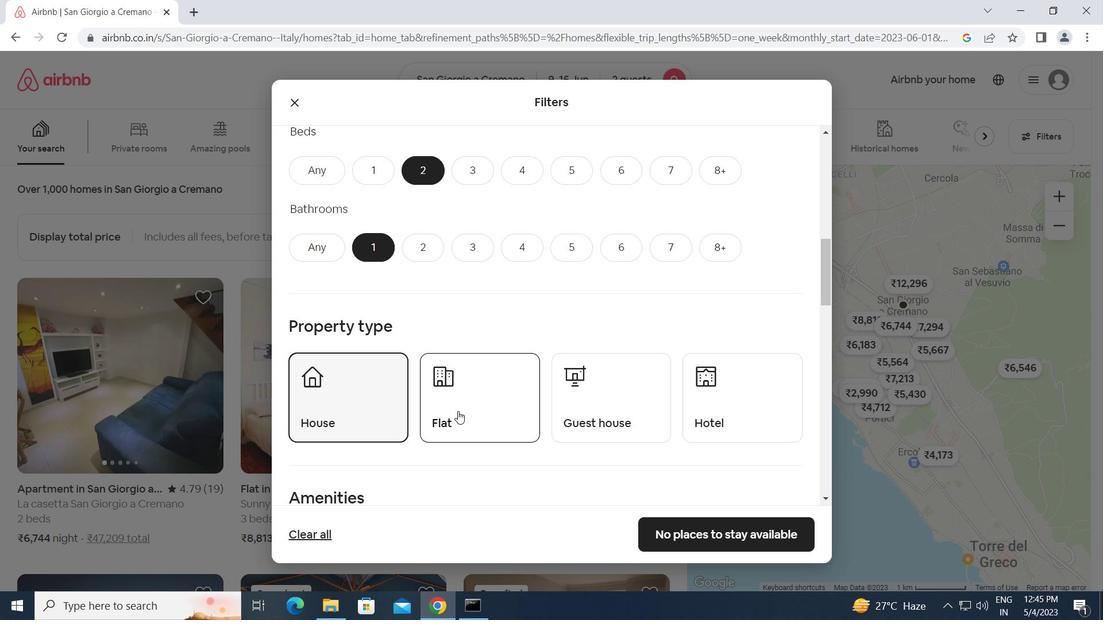 
Action: Mouse moved to (618, 414)
Screenshot: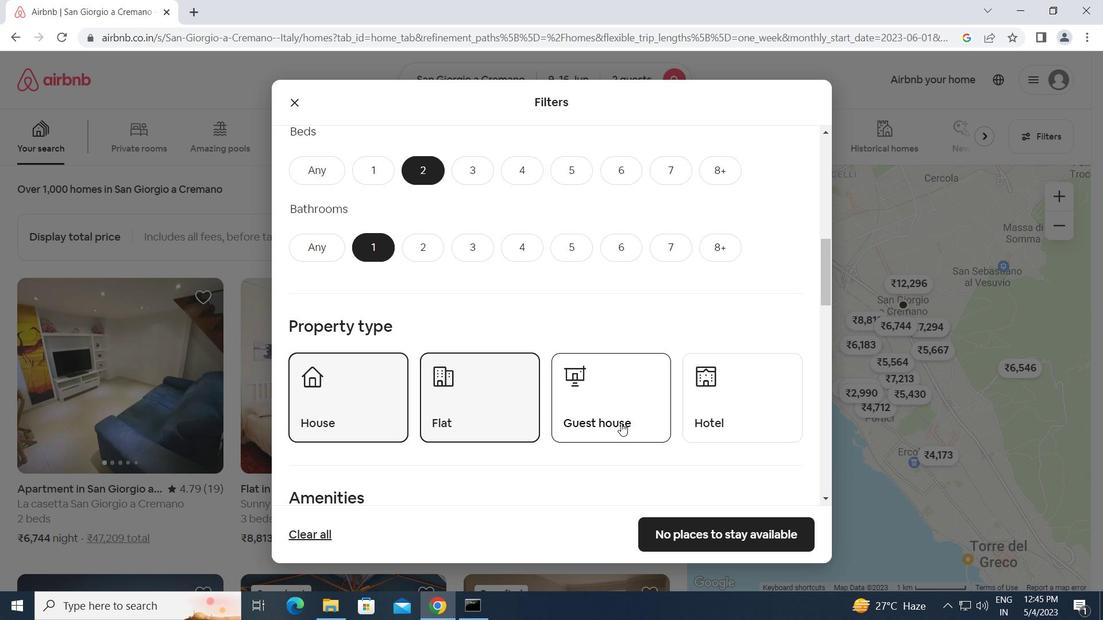 
Action: Mouse pressed left at (618, 414)
Screenshot: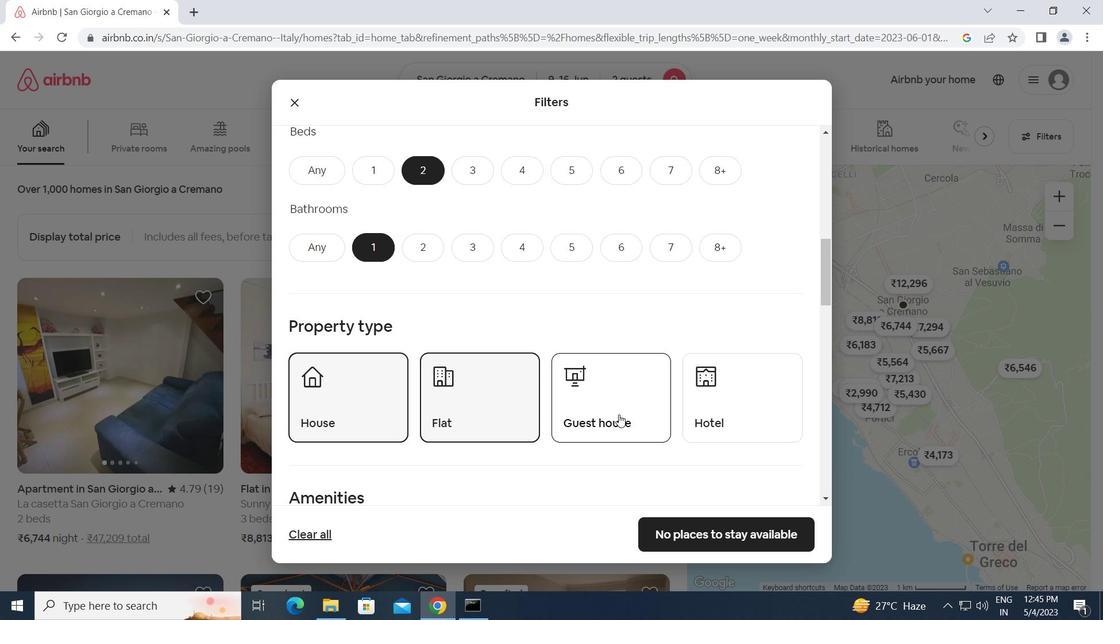 
Action: Mouse moved to (554, 469)
Screenshot: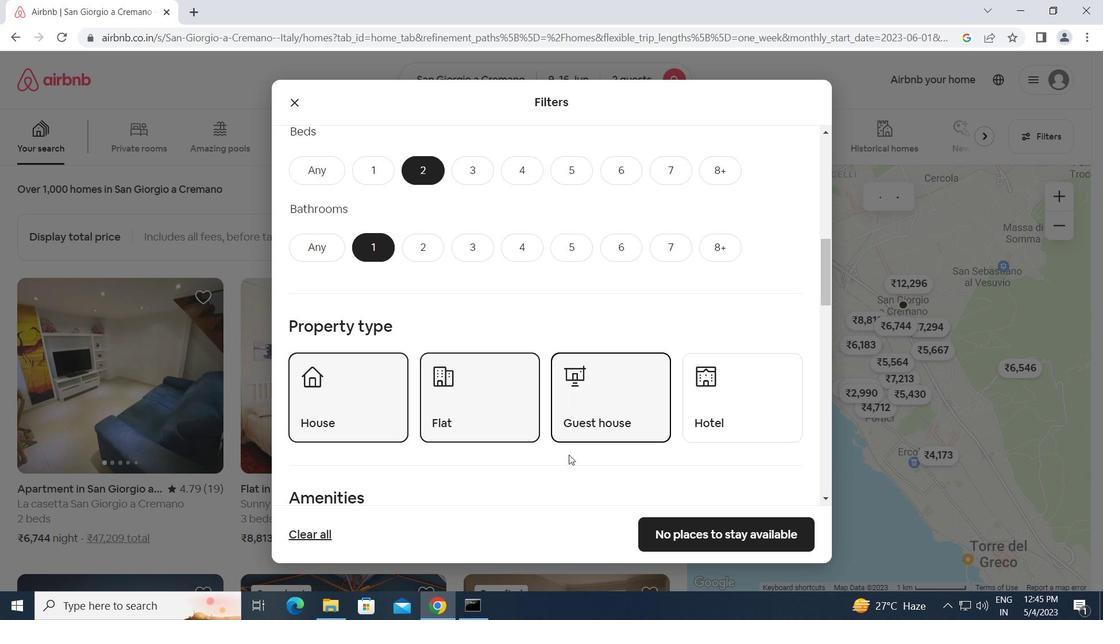 
Action: Mouse scrolled (554, 468) with delta (0, 0)
Screenshot: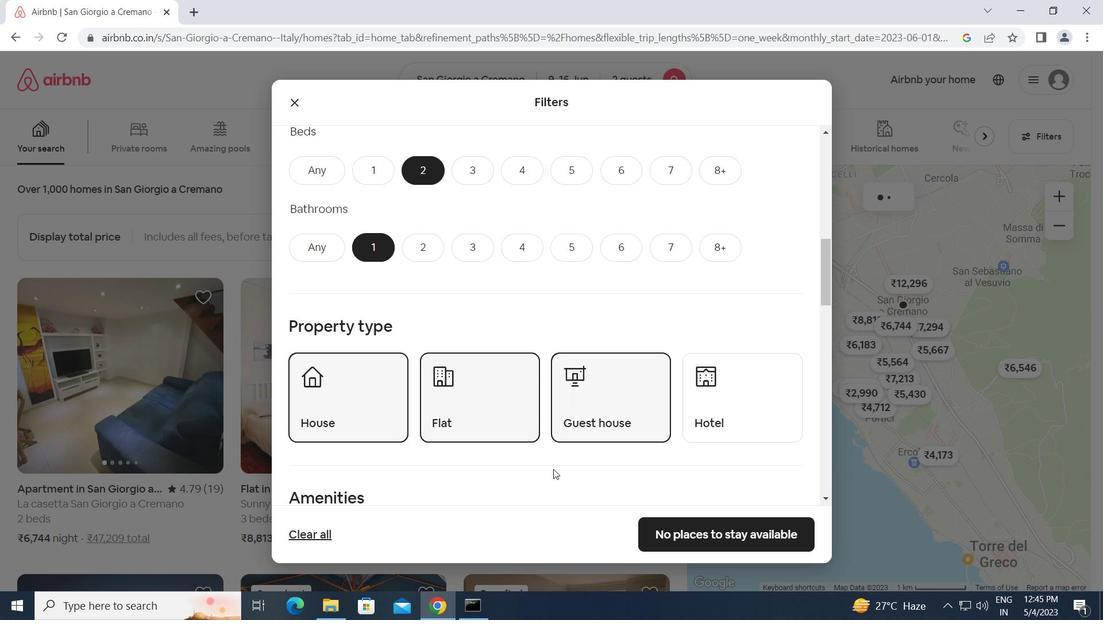 
Action: Mouse scrolled (554, 468) with delta (0, 0)
Screenshot: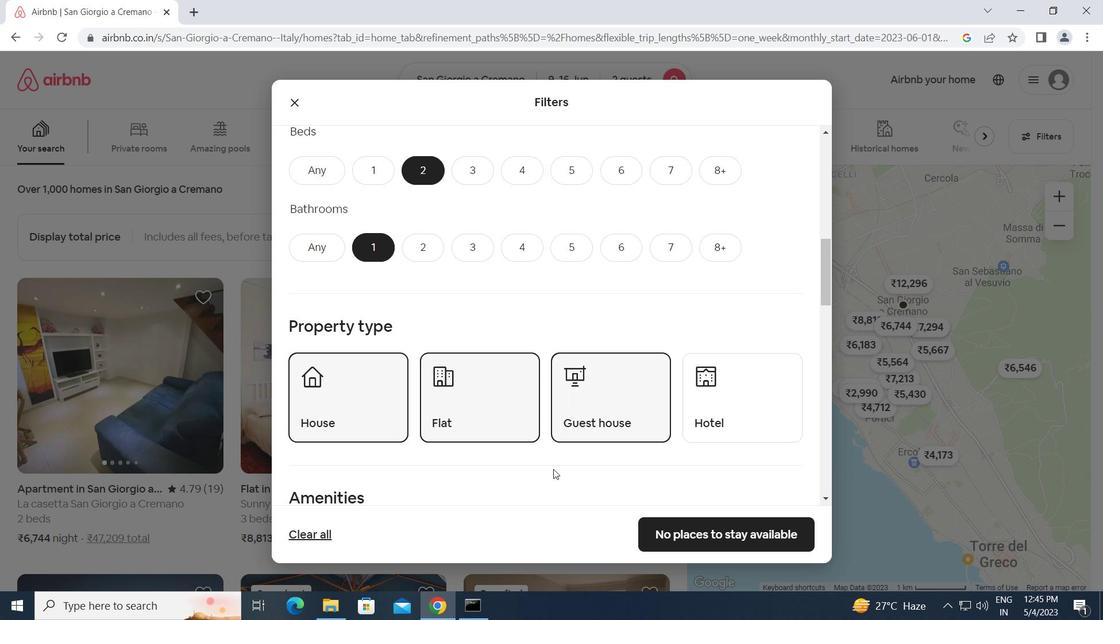 
Action: Mouse scrolled (554, 468) with delta (0, 0)
Screenshot: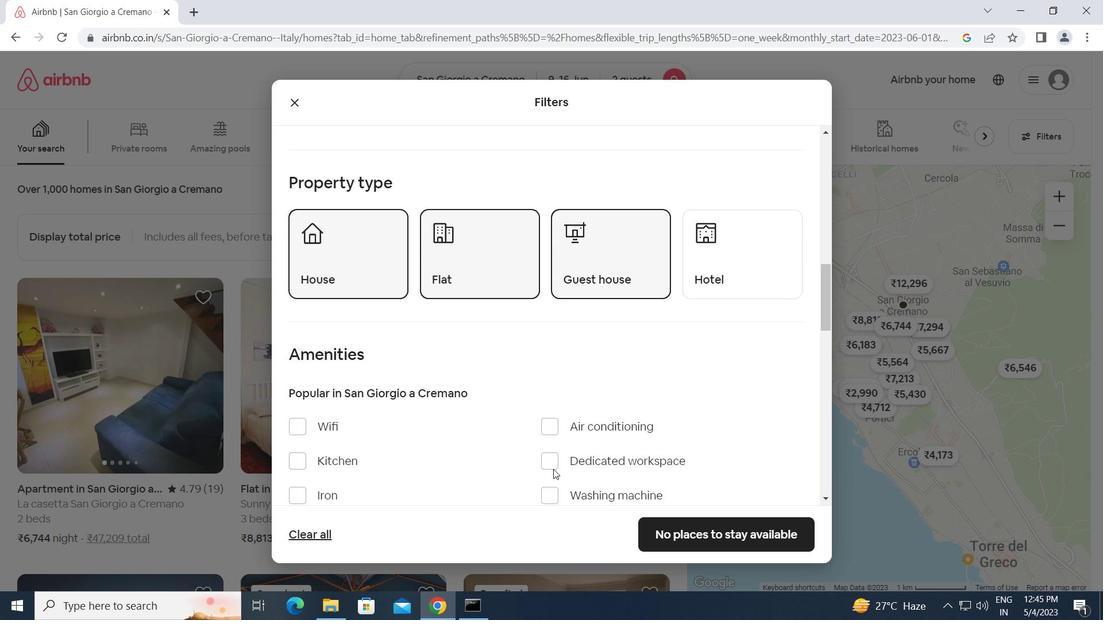 
Action: Mouse scrolled (554, 468) with delta (0, 0)
Screenshot: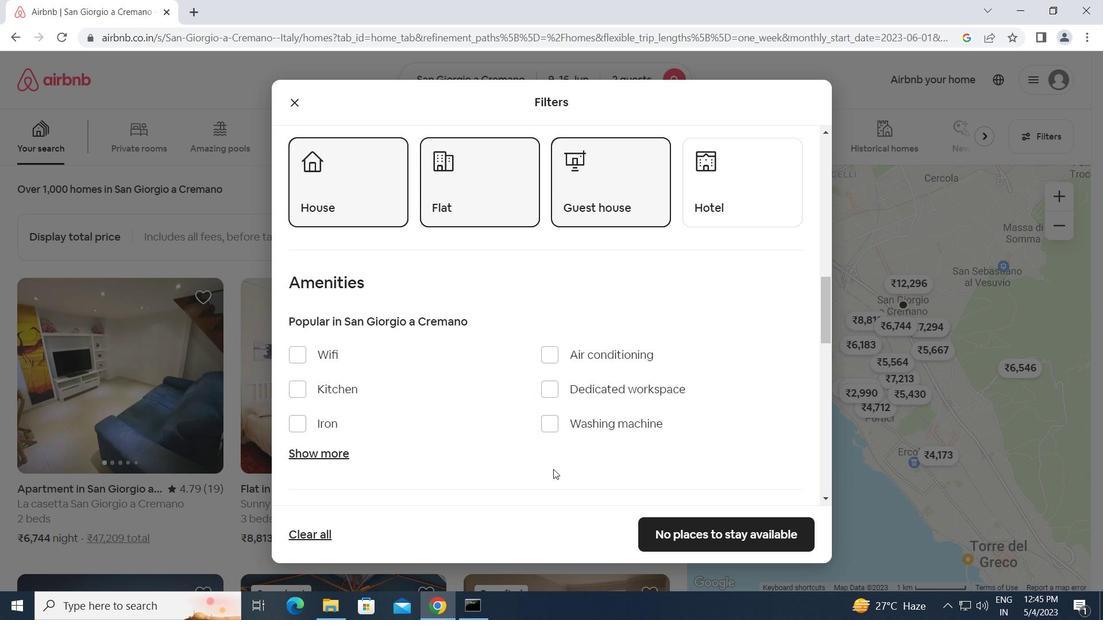 
Action: Mouse scrolled (554, 468) with delta (0, 0)
Screenshot: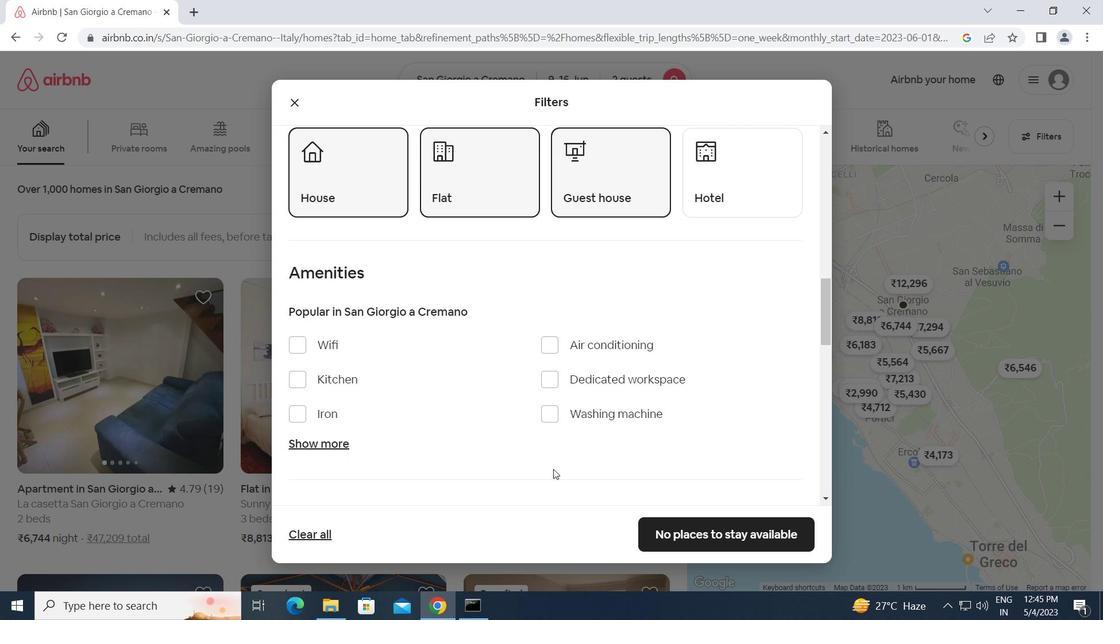 
Action: Mouse moved to (762, 471)
Screenshot: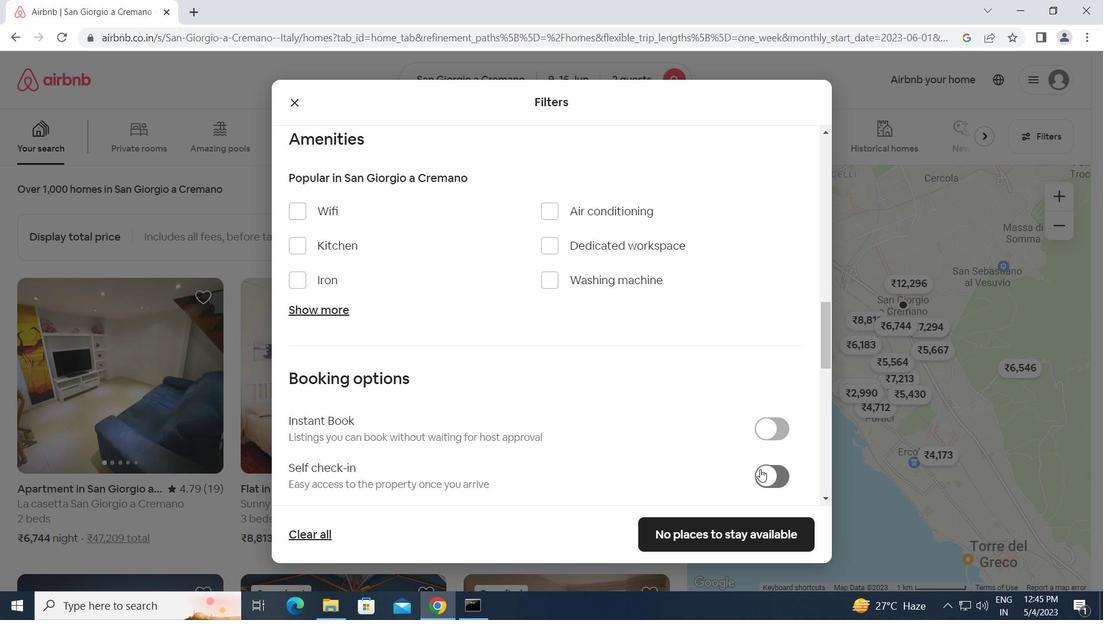 
Action: Mouse pressed left at (762, 471)
Screenshot: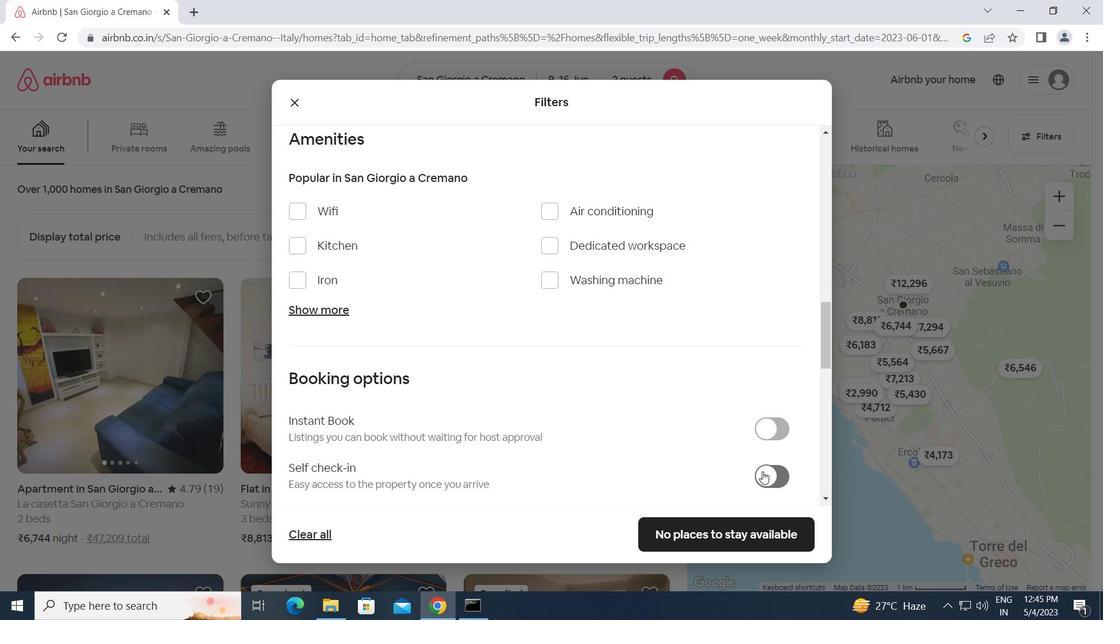 
Action: Mouse moved to (491, 467)
Screenshot: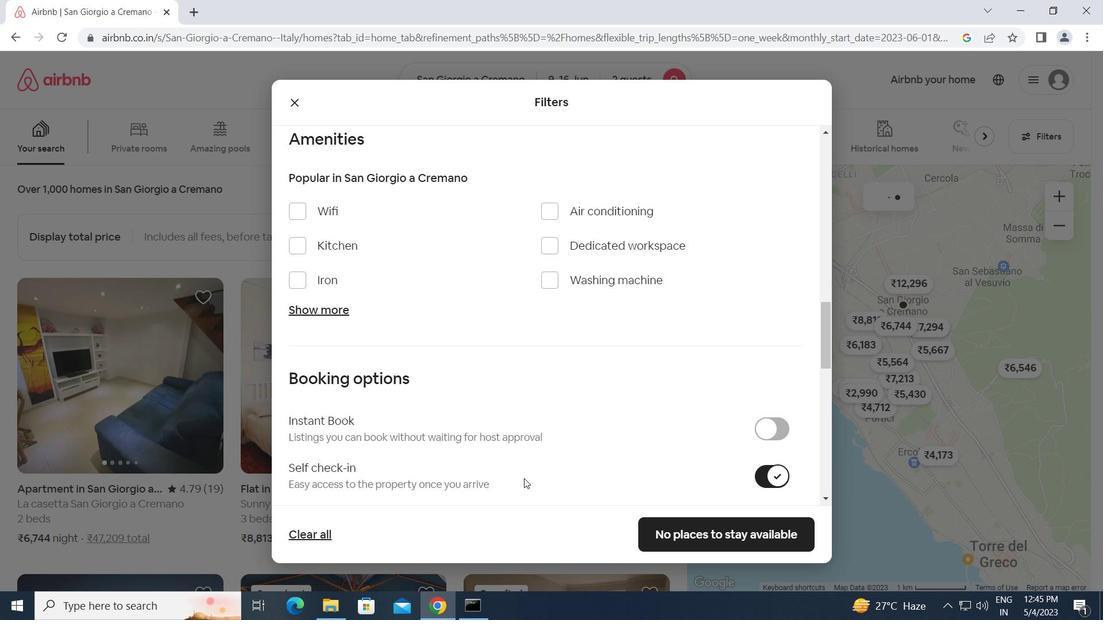 
Action: Mouse scrolled (491, 467) with delta (0, 0)
Screenshot: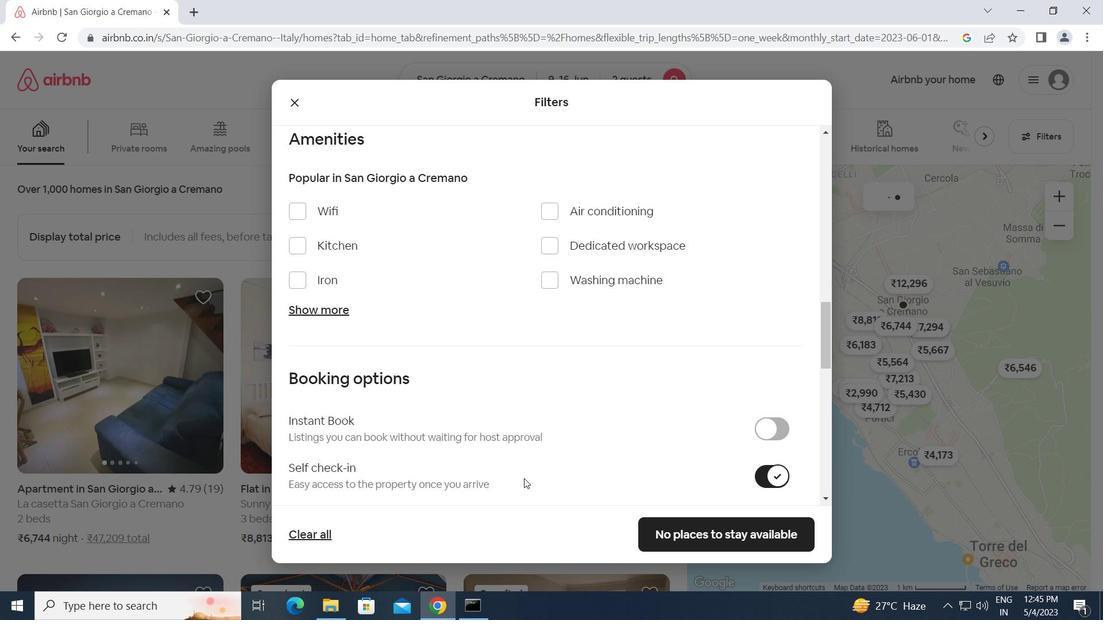 
Action: Mouse moved to (489, 467)
Screenshot: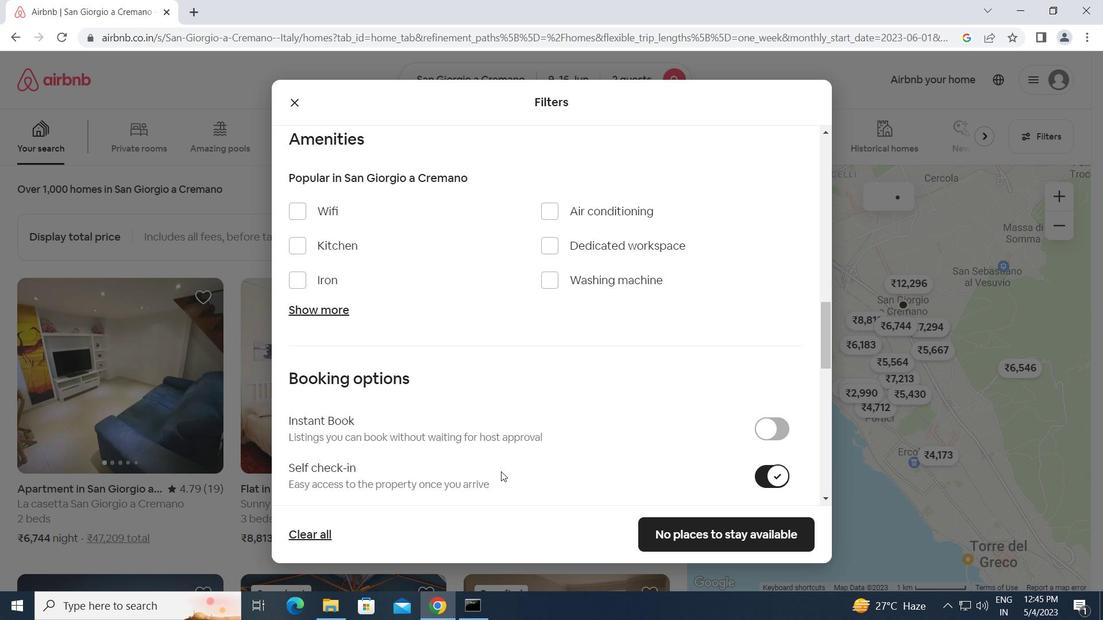 
Action: Mouse scrolled (489, 466) with delta (0, 0)
Screenshot: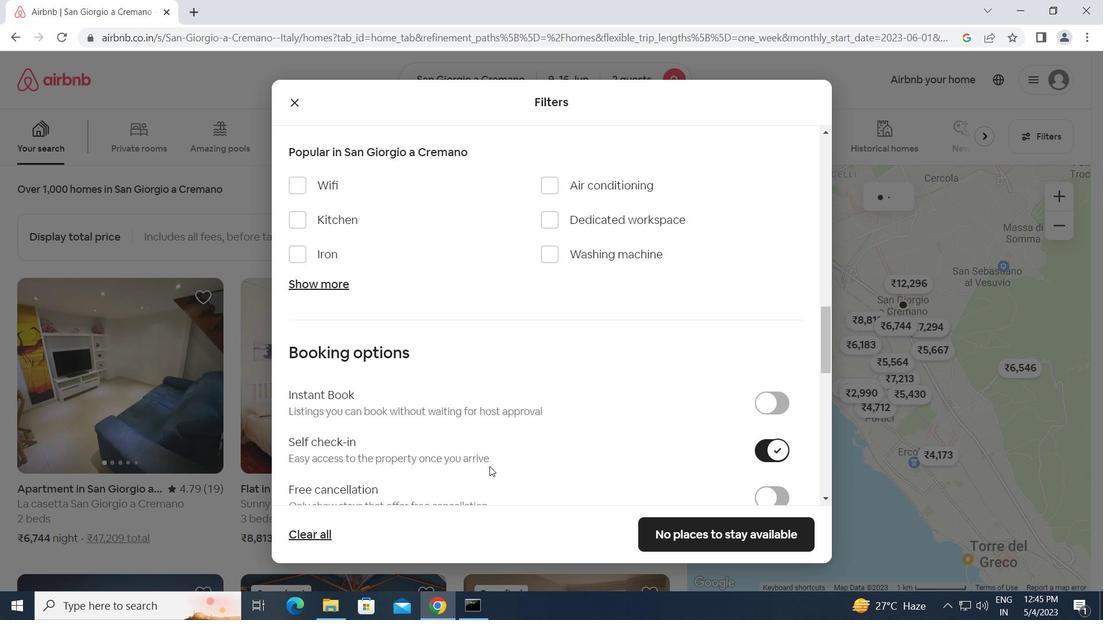 
Action: Mouse scrolled (489, 466) with delta (0, 0)
Screenshot: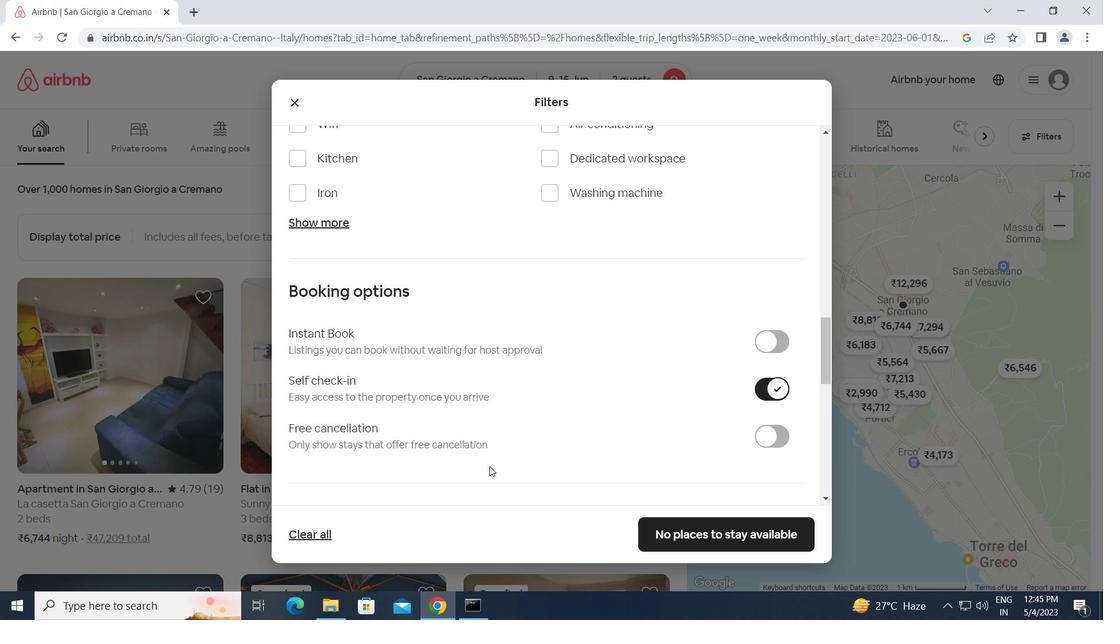 
Action: Mouse scrolled (489, 466) with delta (0, 0)
Screenshot: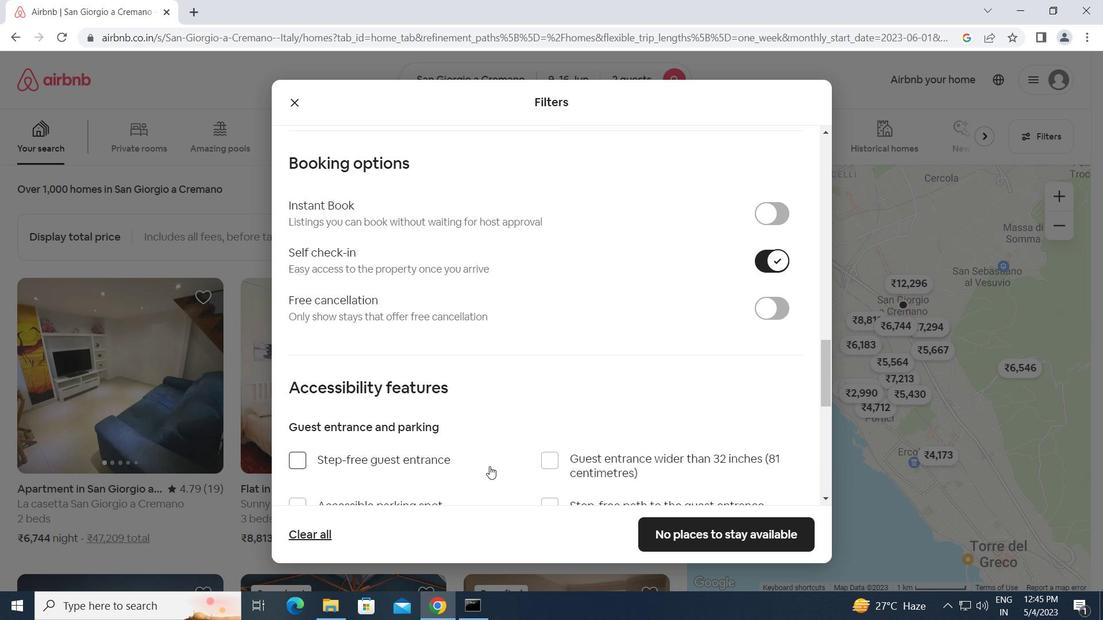 
Action: Mouse scrolled (489, 466) with delta (0, 0)
Screenshot: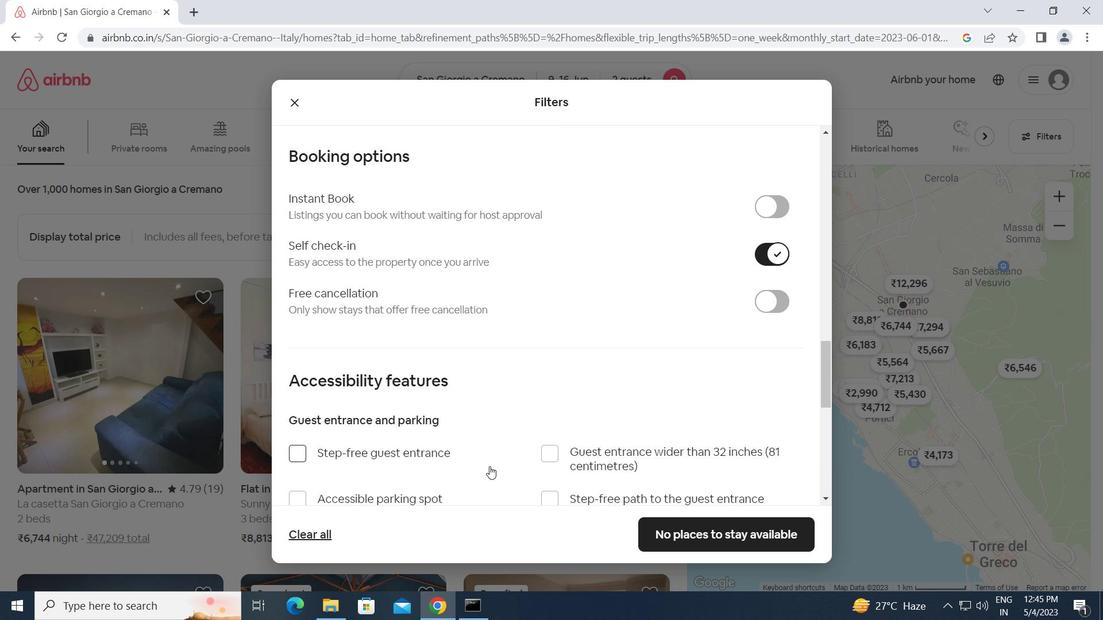 
Action: Mouse scrolled (489, 466) with delta (0, 0)
Screenshot: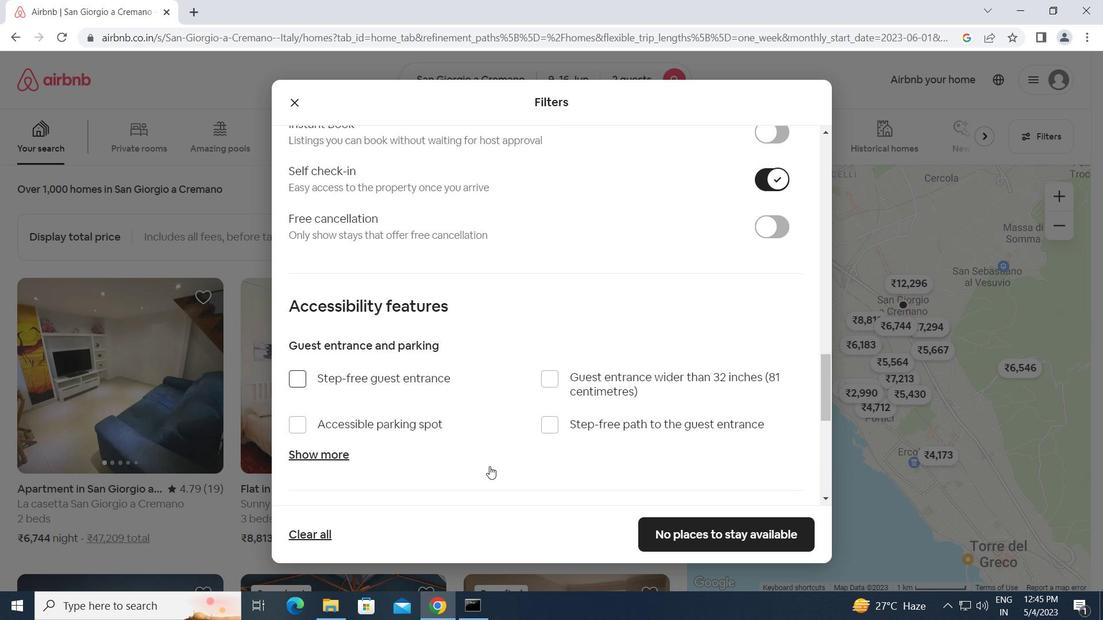 
Action: Mouse scrolled (489, 466) with delta (0, 0)
Screenshot: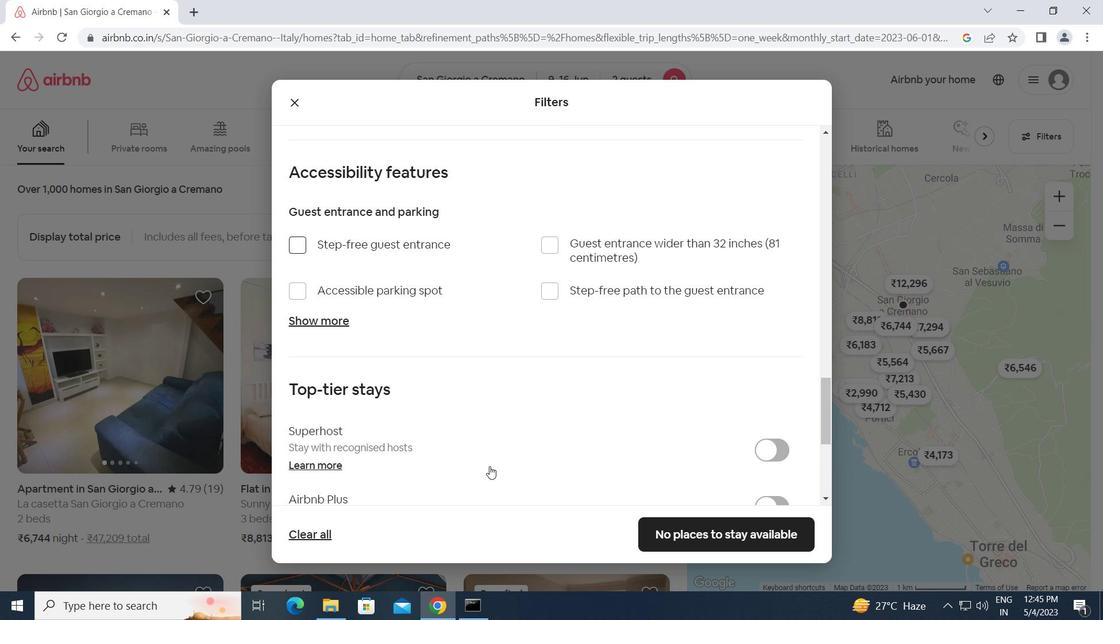 
Action: Mouse scrolled (489, 466) with delta (0, 0)
Screenshot: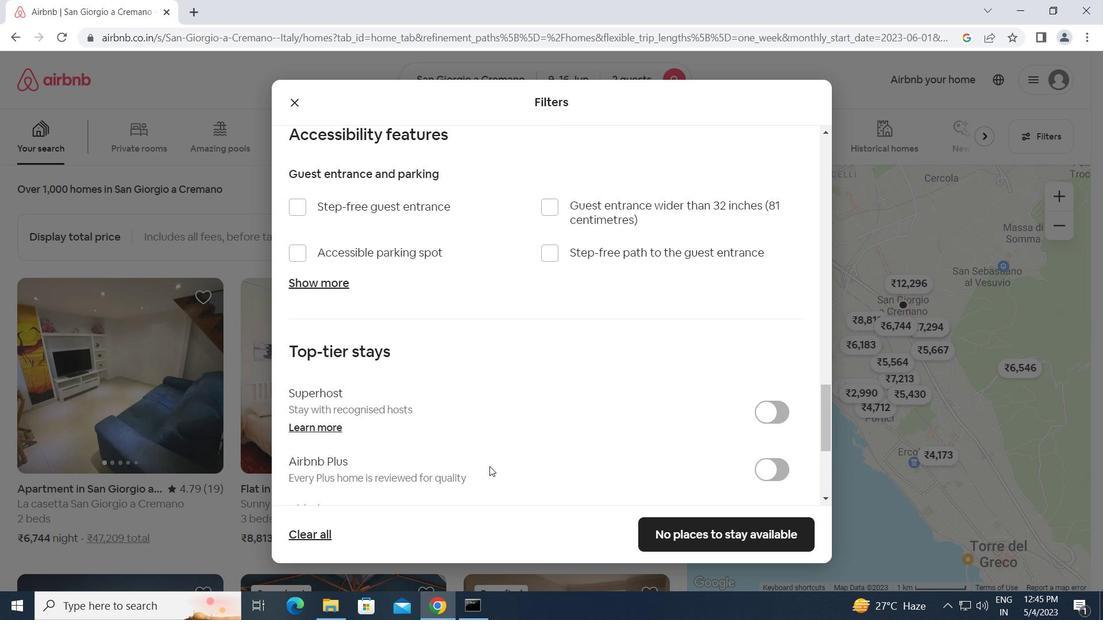 
Action: Mouse scrolled (489, 466) with delta (0, 0)
Screenshot: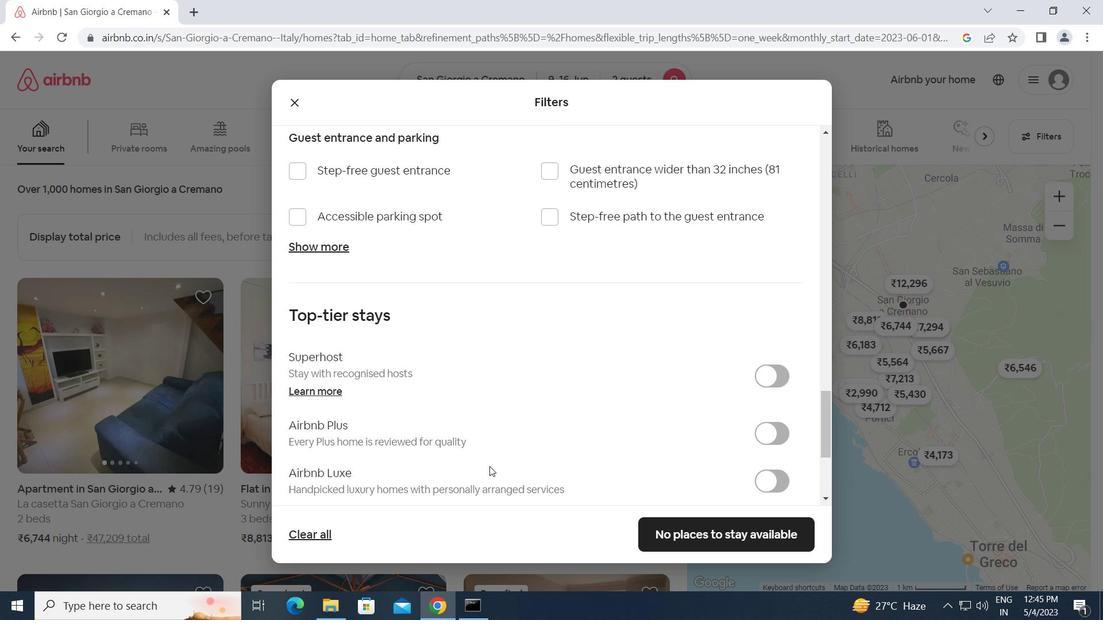 
Action: Mouse scrolled (489, 466) with delta (0, 0)
Screenshot: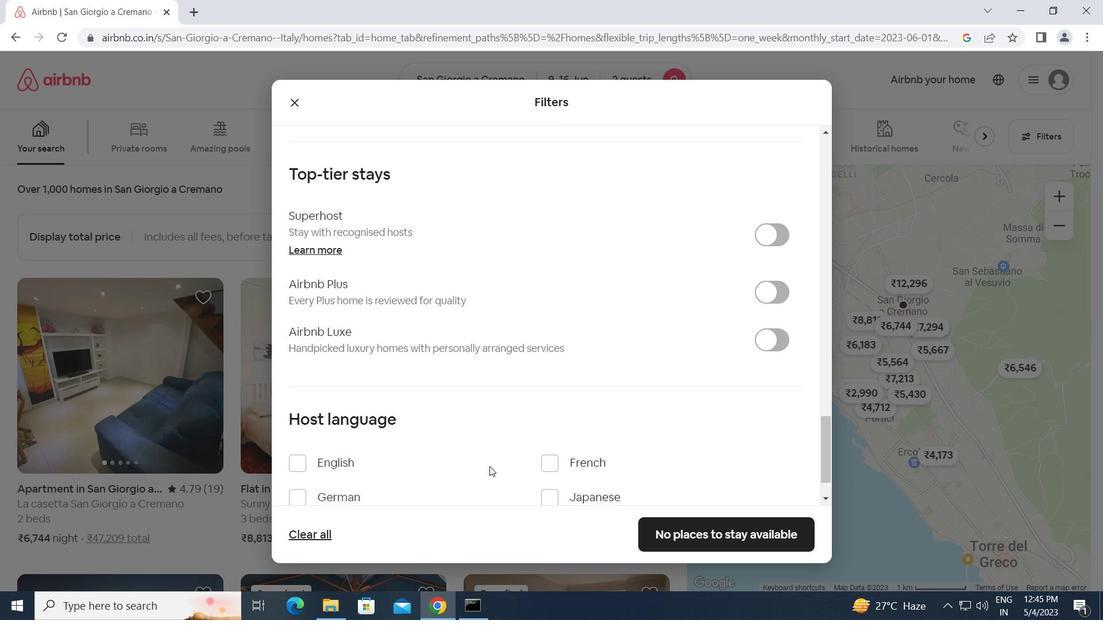 
Action: Mouse moved to (289, 401)
Screenshot: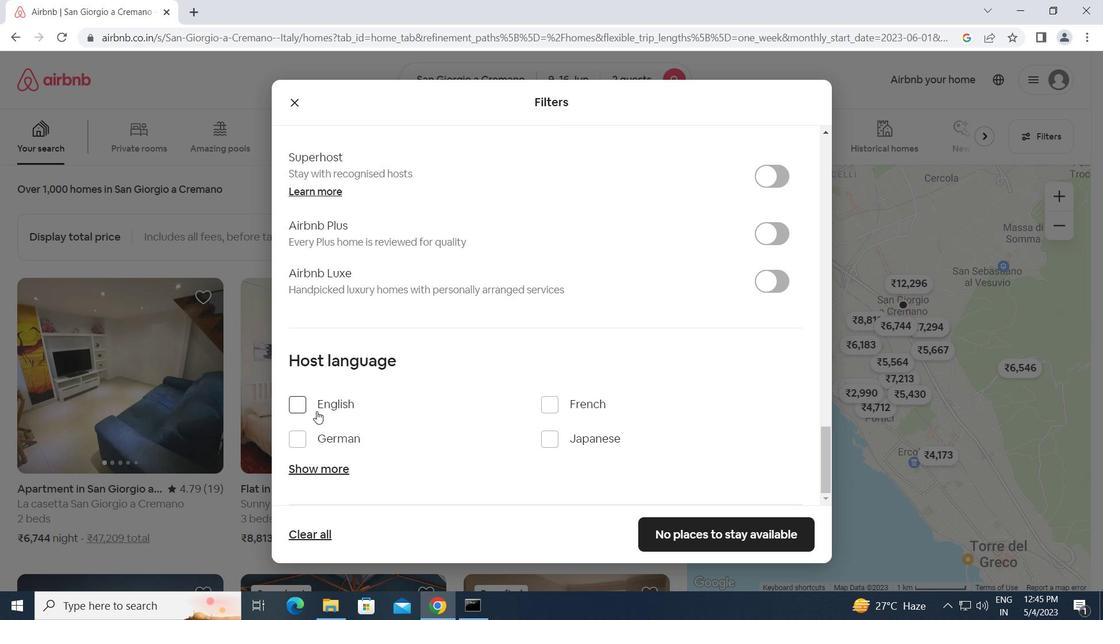 
Action: Mouse pressed left at (289, 401)
Screenshot: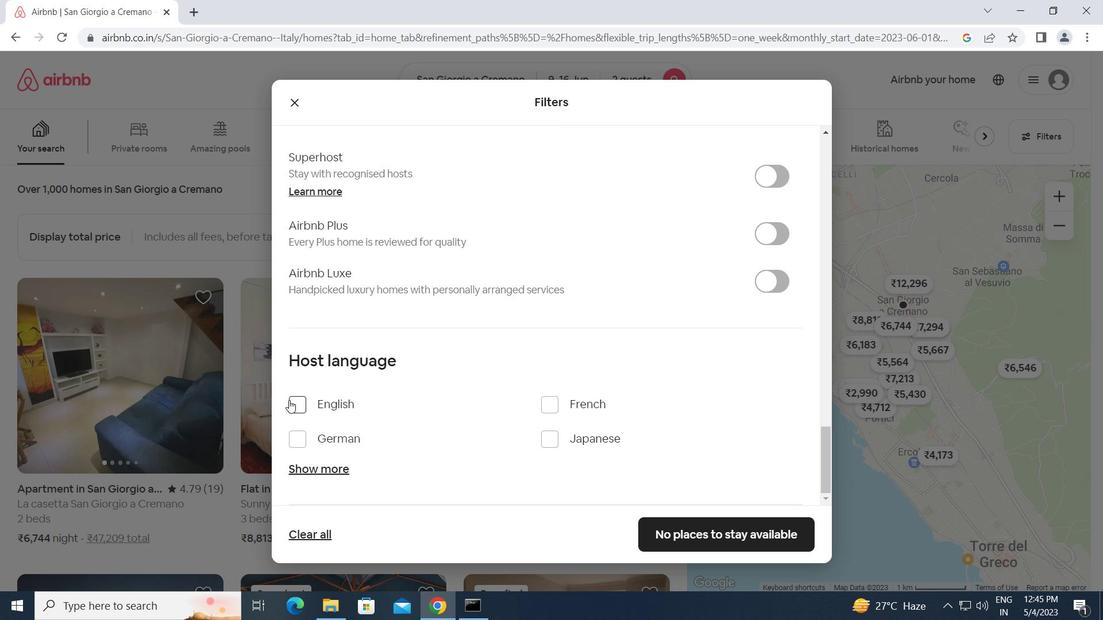 
Action: Mouse moved to (693, 526)
Screenshot: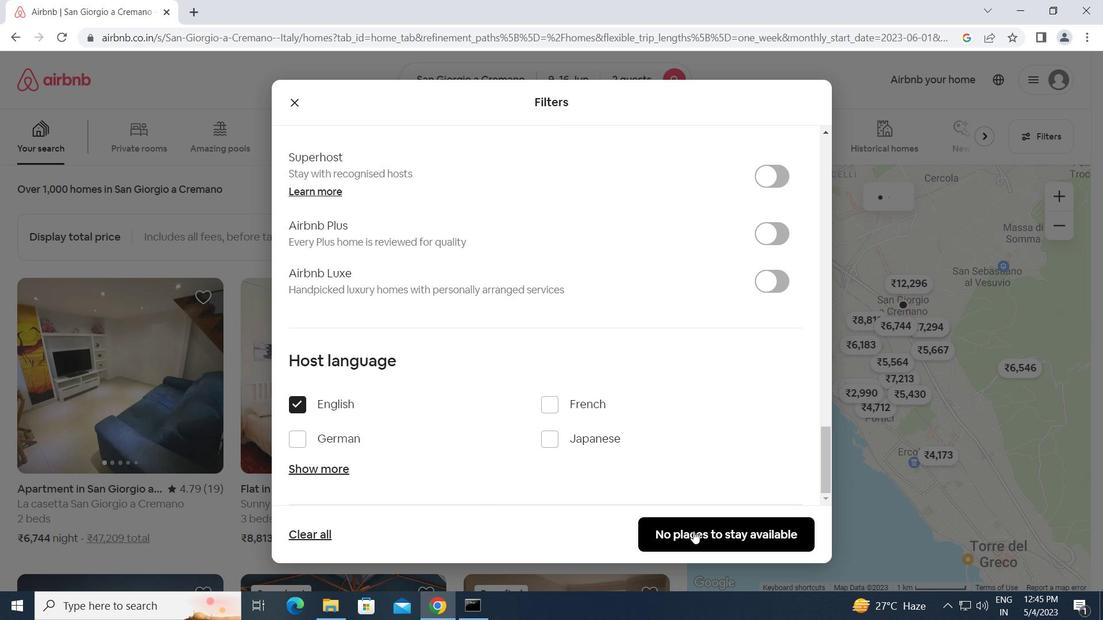 
Action: Mouse pressed left at (693, 526)
Screenshot: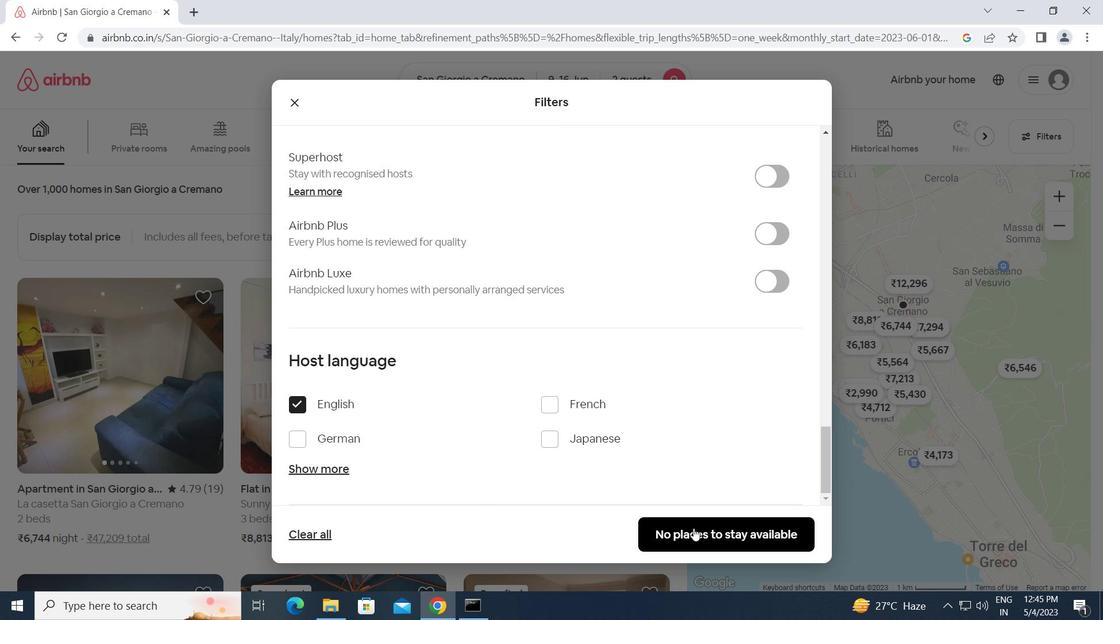 
